 Task: Search for a flat in Indija, Serbia, for 2 guests from July 1 to July 9, with a price range of ₹8000 to ₹15000, 1 bedroom, 1 bed, and self check-in option.
Action: Mouse moved to (451, 76)
Screenshot: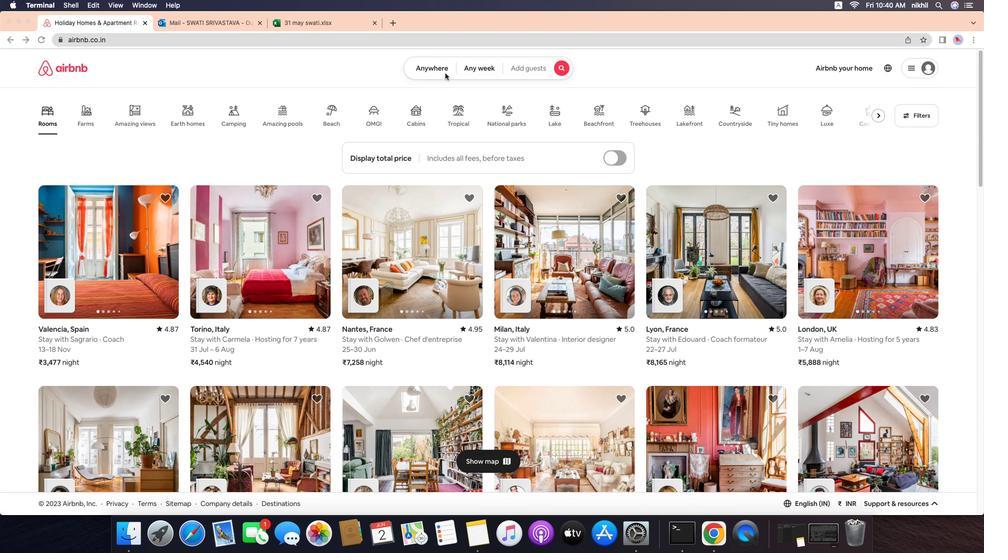 
Action: Mouse pressed left at (451, 76)
Screenshot: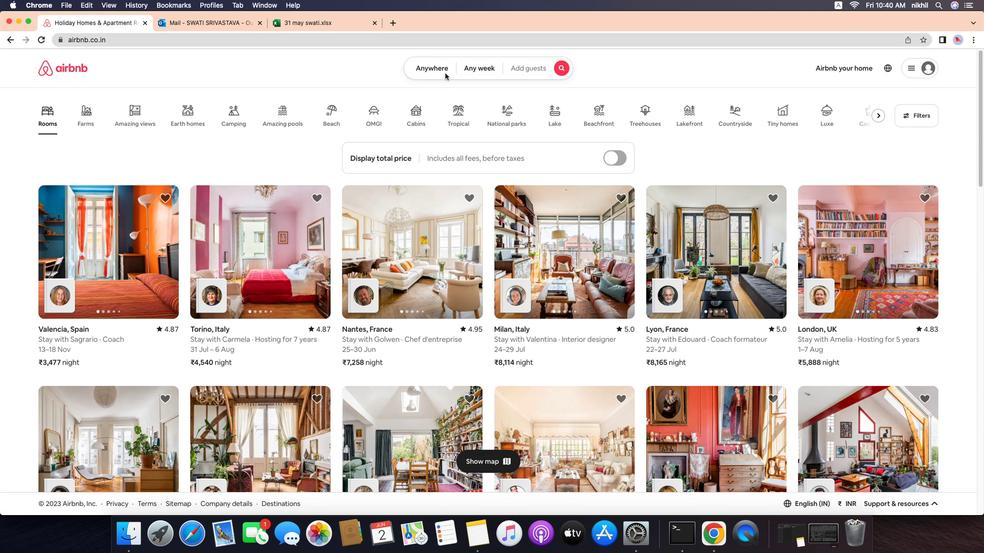 
Action: Mouse moved to (450, 76)
Screenshot: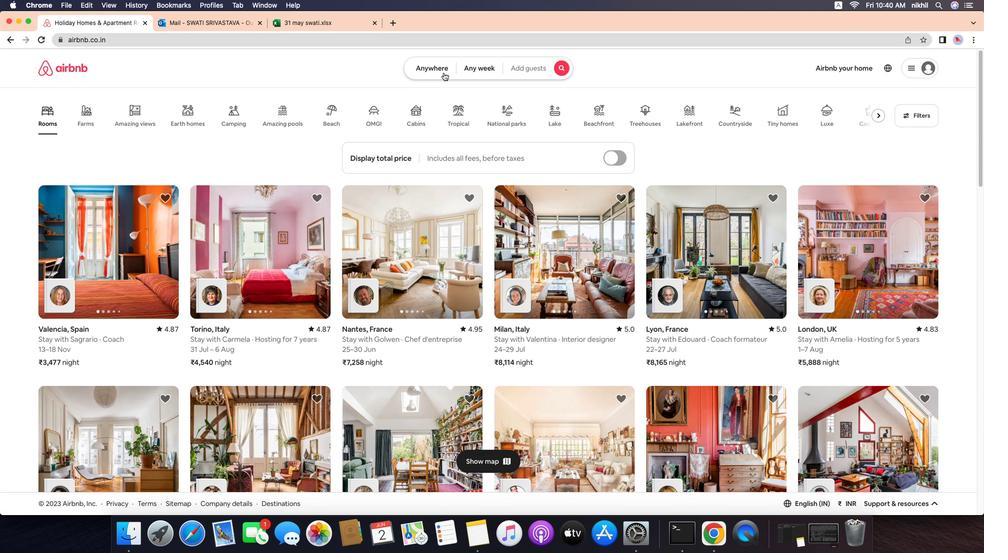 
Action: Mouse pressed left at (450, 76)
Screenshot: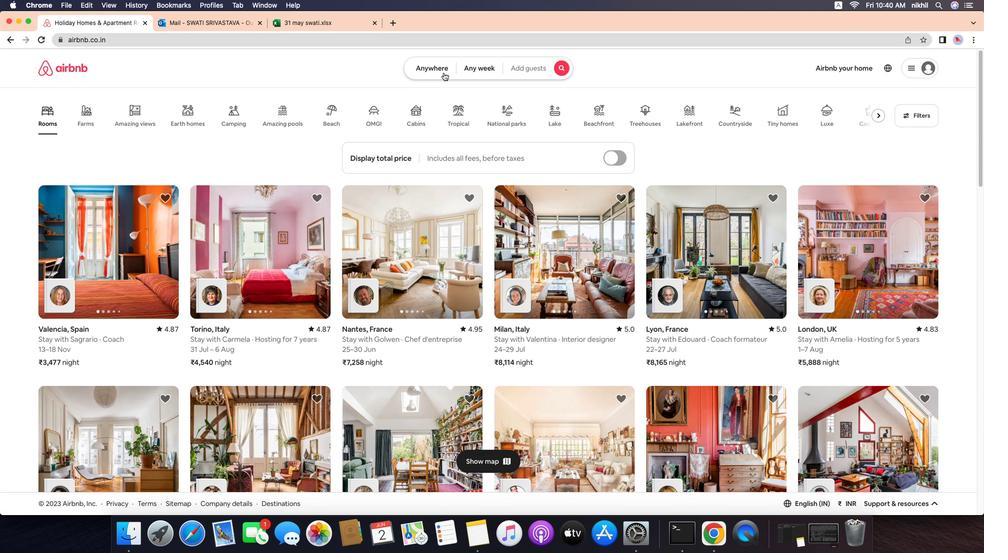 
Action: Mouse moved to (415, 107)
Screenshot: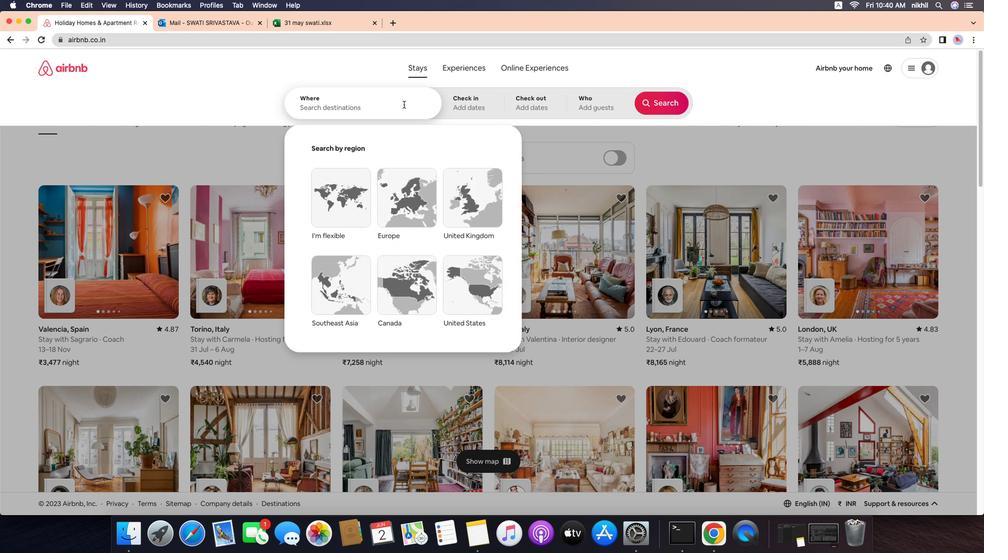 
Action: Mouse pressed left at (415, 107)
Screenshot: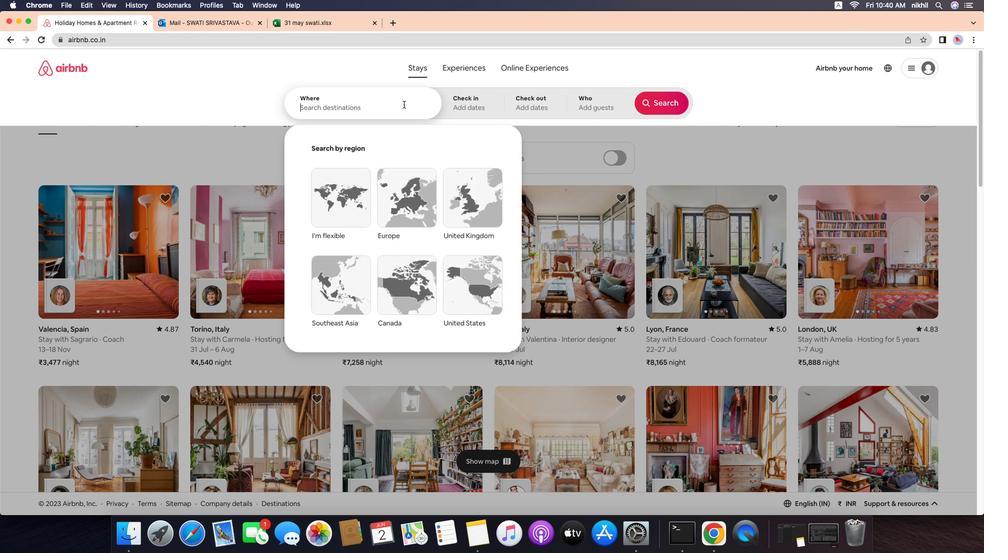 
Action: Mouse moved to (415, 107)
Screenshot: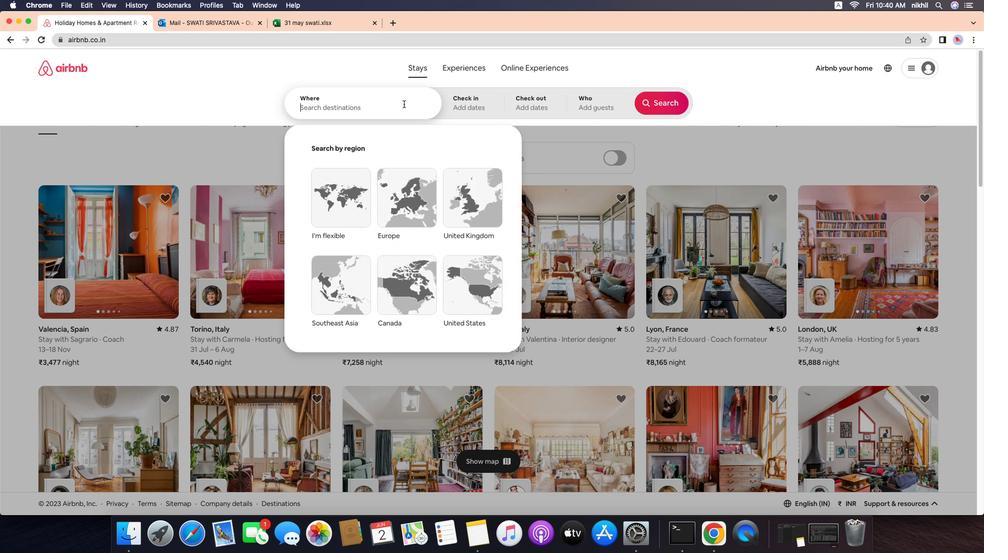 
Action: Key pressed Key.caps_lock'I'Key.caps_lock'n''d''i''j''a'','Key.spaceKey.caps_lock'S'Key.caps_lock'e''r''b''i''a'
Screenshot: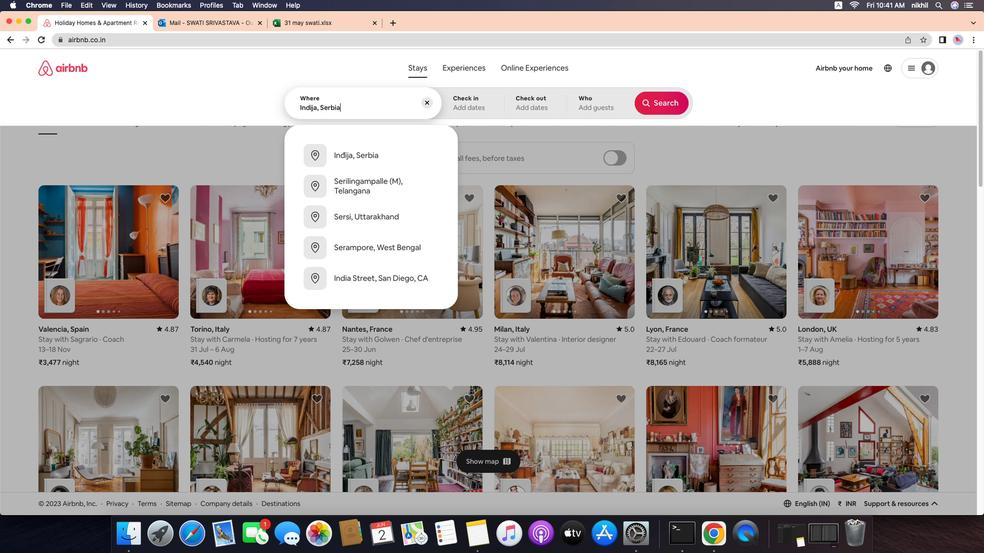 
Action: Mouse moved to (433, 153)
Screenshot: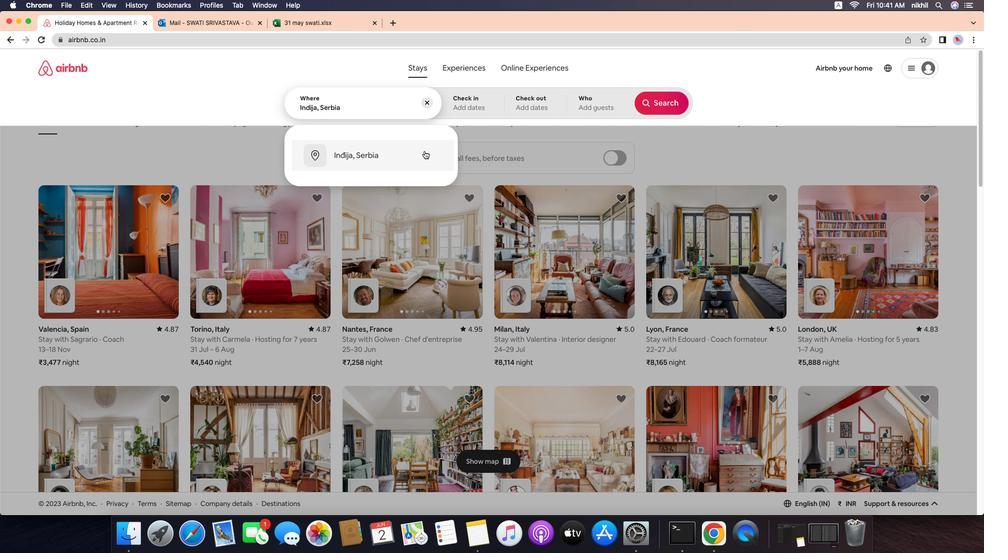 
Action: Mouse pressed left at (433, 153)
Screenshot: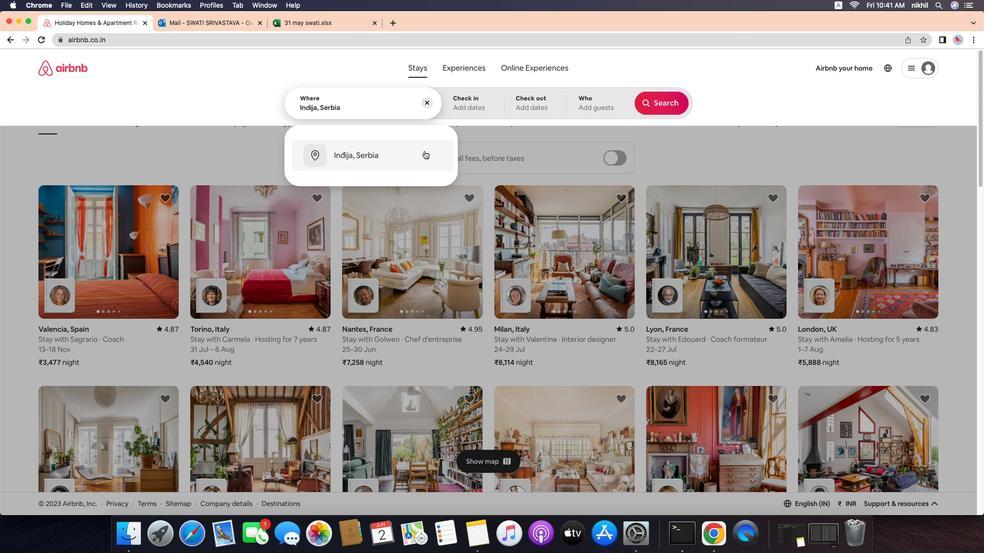 
Action: Mouse moved to (636, 215)
Screenshot: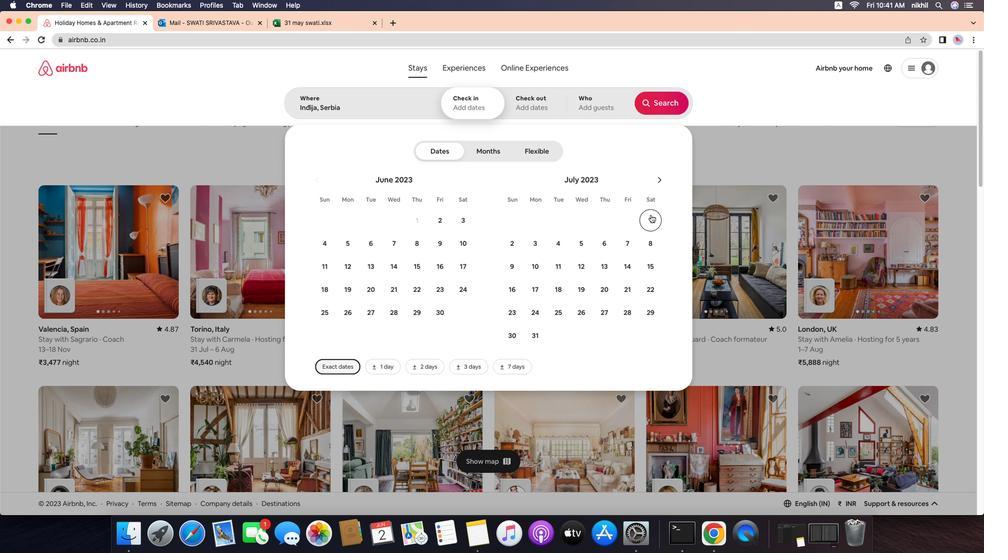 
Action: Mouse pressed left at (636, 215)
Screenshot: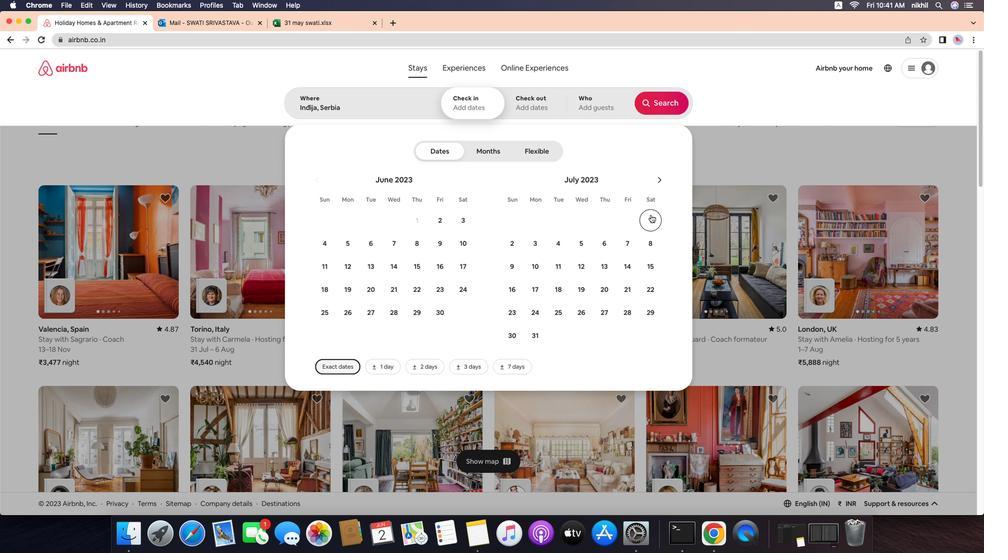
Action: Mouse moved to (512, 263)
Screenshot: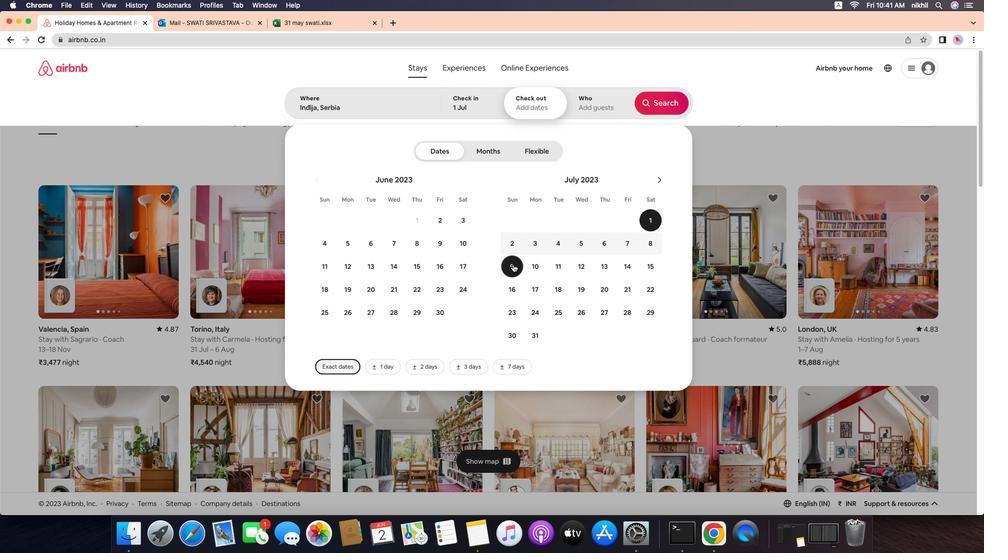 
Action: Mouse pressed left at (512, 263)
Screenshot: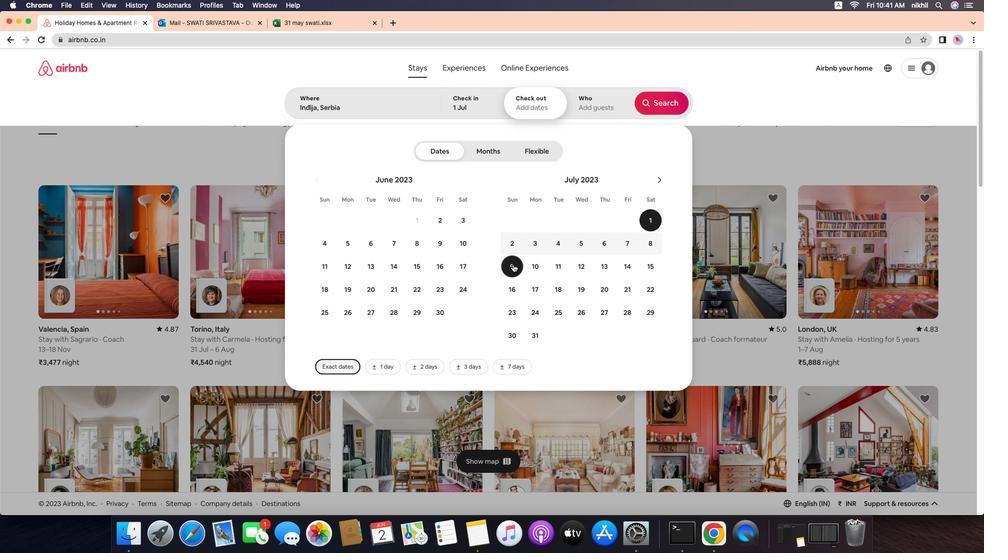 
Action: Mouse moved to (577, 105)
Screenshot: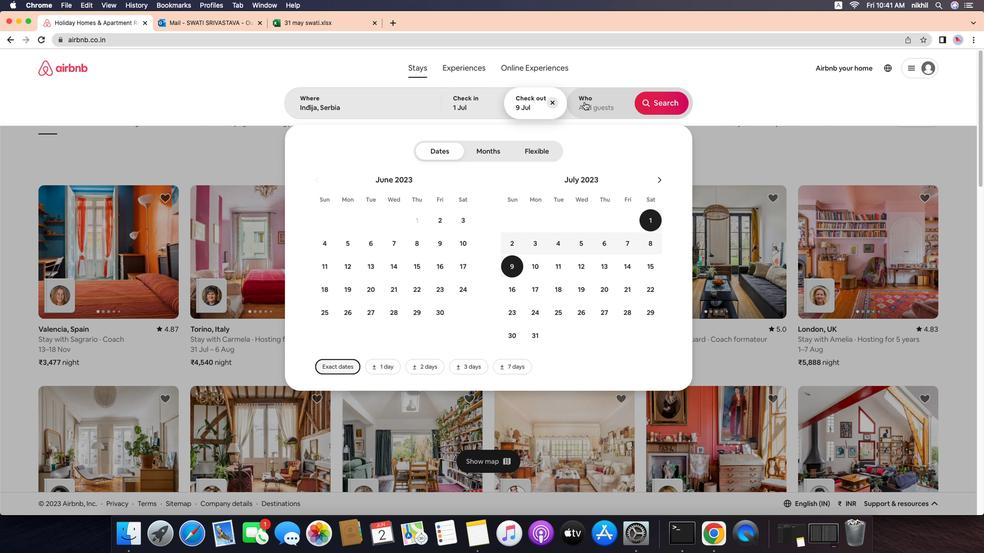 
Action: Mouse pressed left at (577, 105)
Screenshot: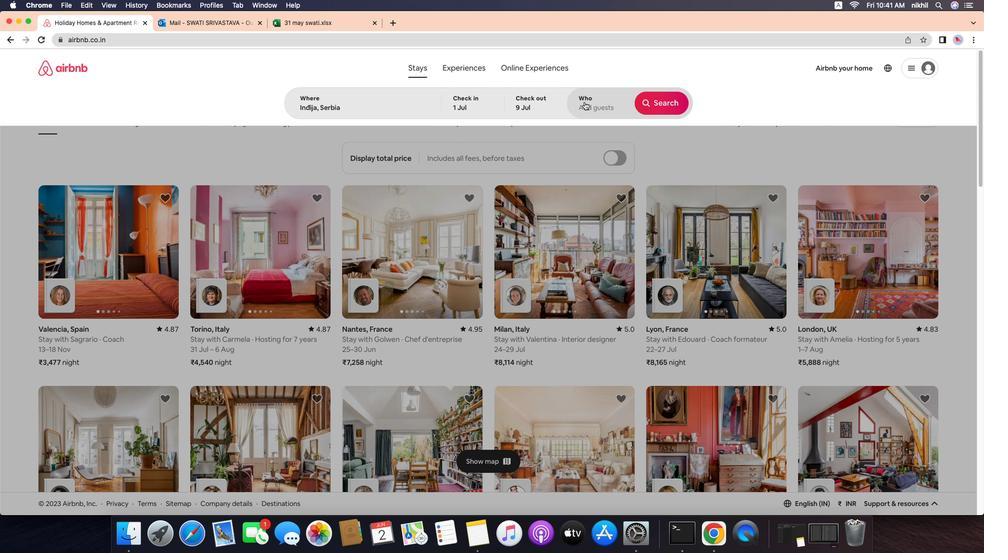 
Action: Mouse moved to (649, 154)
Screenshot: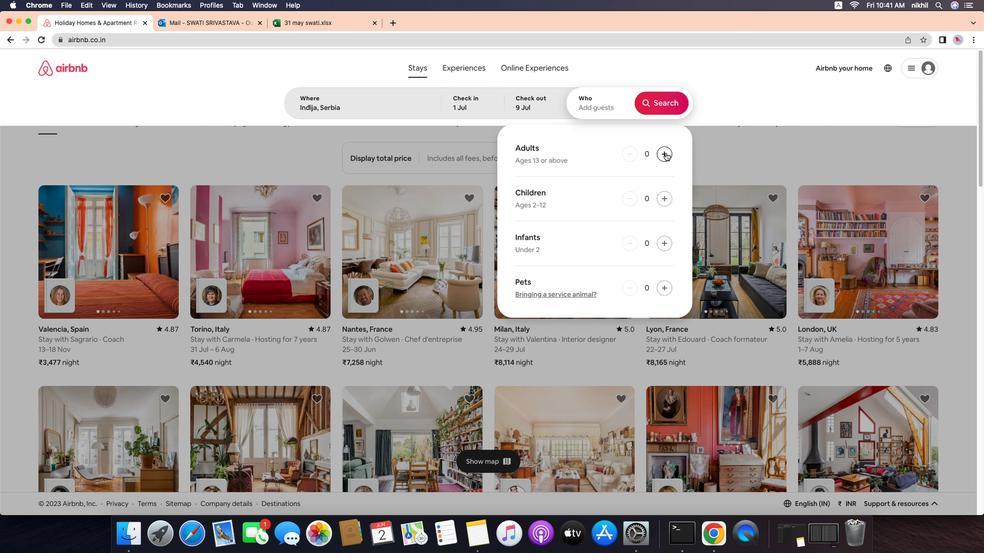
Action: Mouse pressed left at (649, 154)
Screenshot: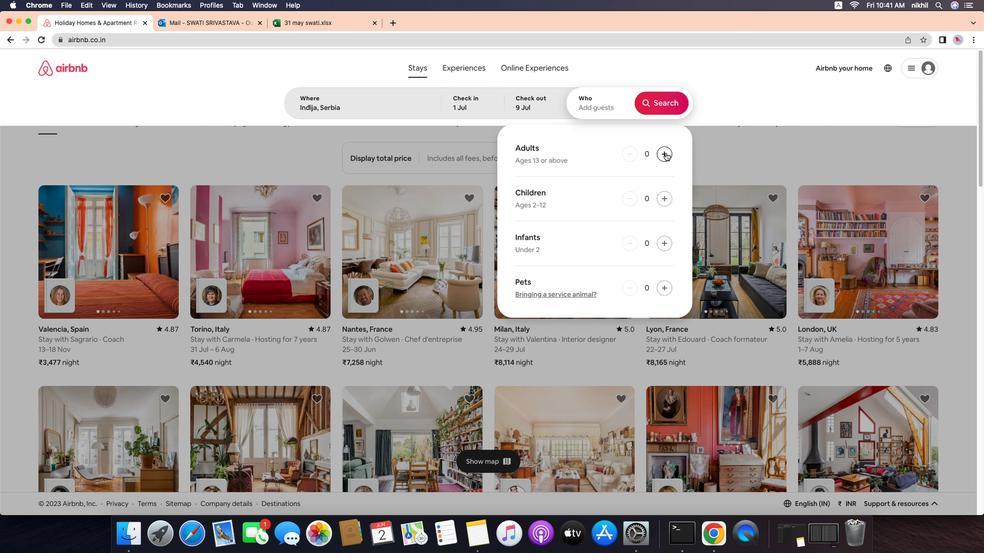 
Action: Mouse pressed left at (649, 154)
Screenshot: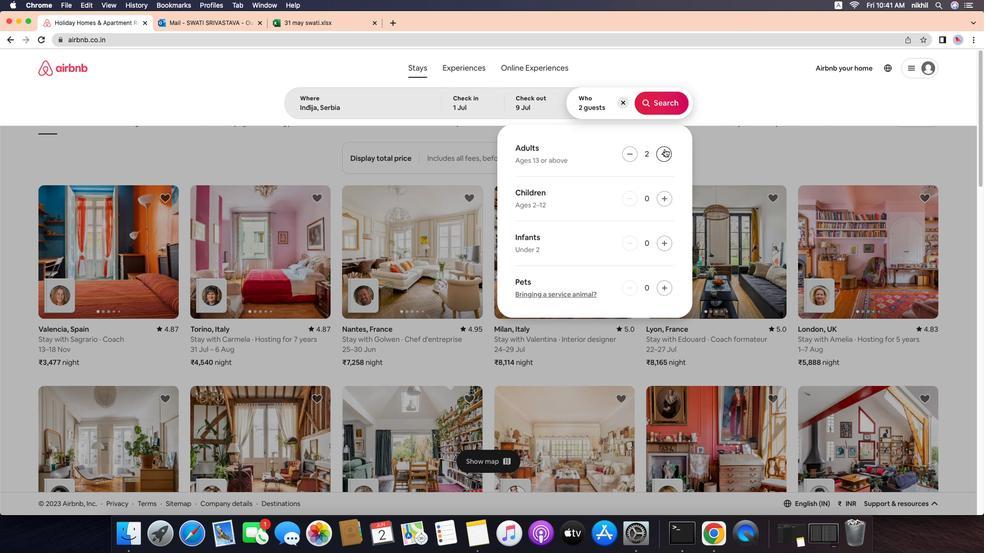 
Action: Mouse moved to (640, 112)
Screenshot: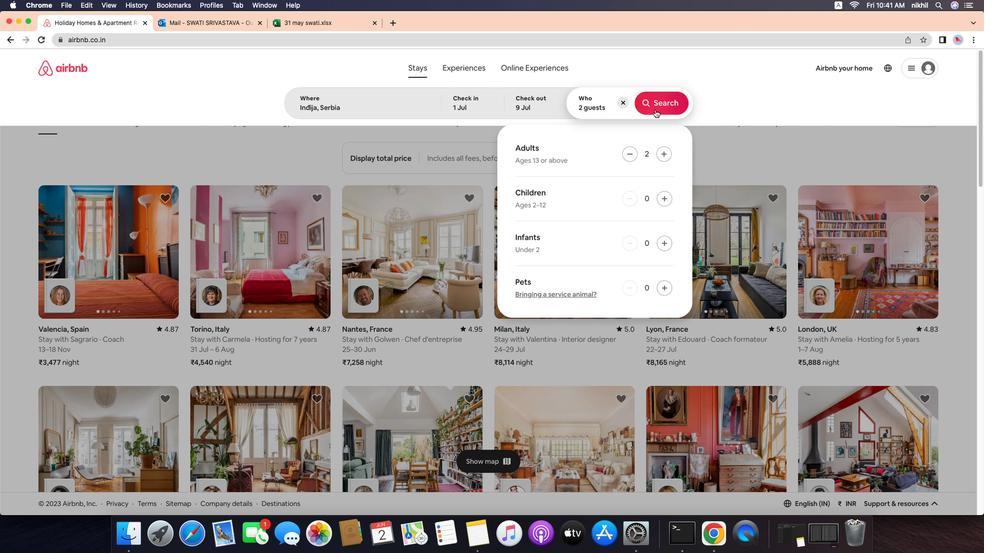 
Action: Mouse pressed left at (640, 112)
Screenshot: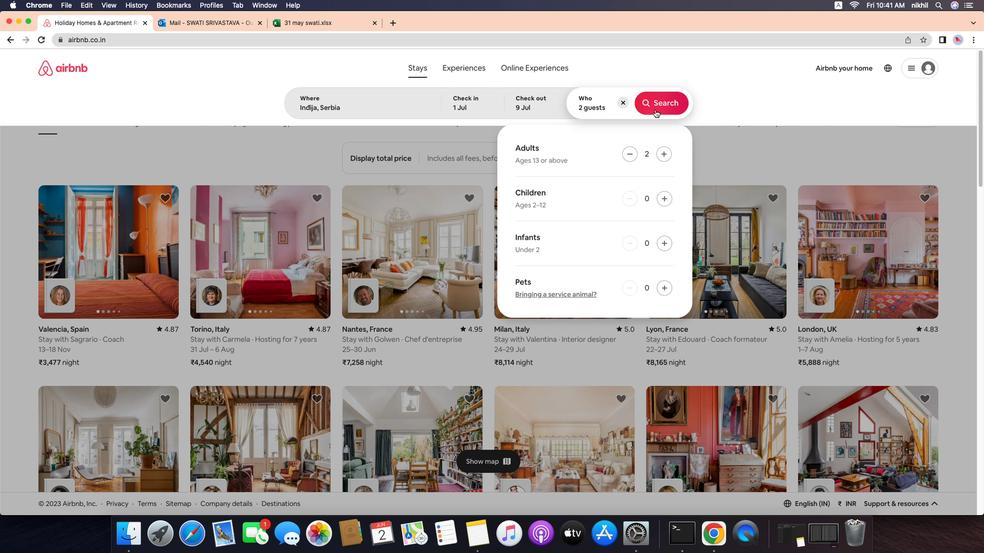 
Action: Mouse moved to (882, 118)
Screenshot: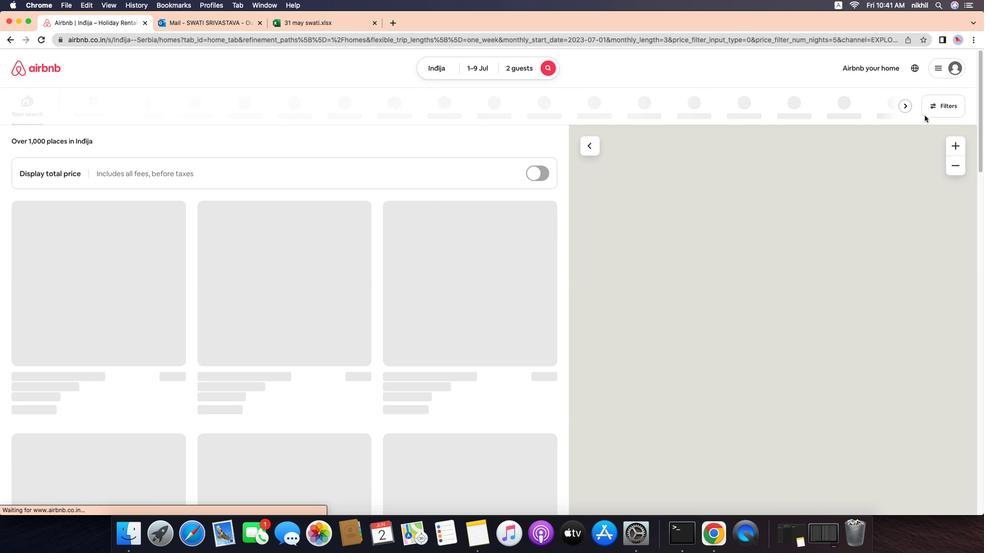 
Action: Mouse pressed left at (882, 118)
Screenshot: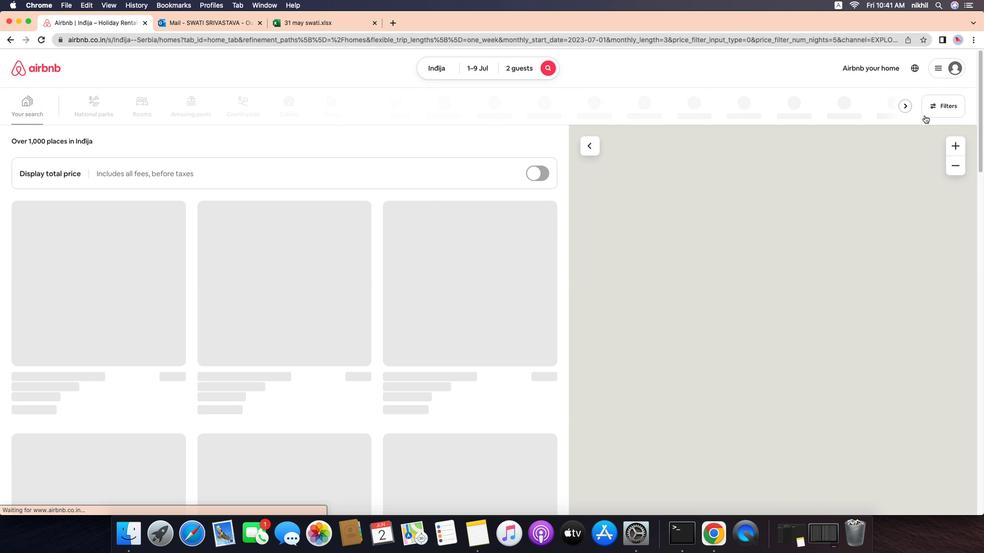
Action: Mouse moved to (415, 336)
Screenshot: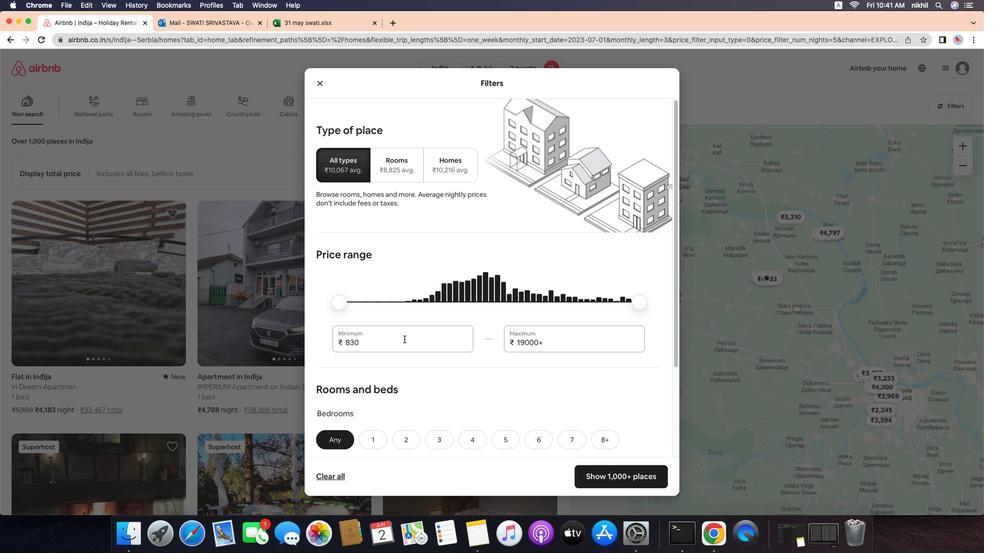 
Action: Mouse pressed left at (415, 336)
Screenshot: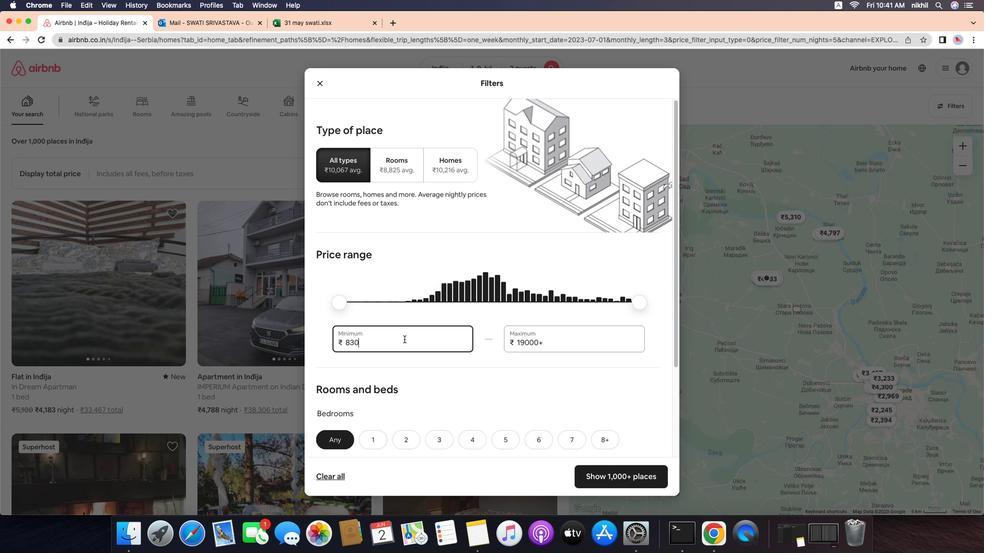 
Action: Mouse moved to (412, 338)
Screenshot: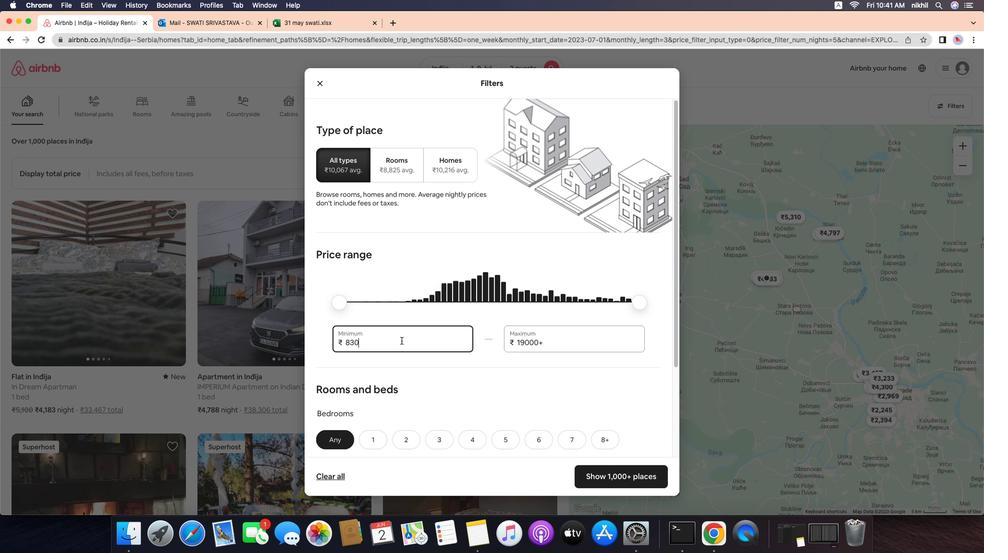 
Action: Key pressed Key.backspaceKey.backspaceKey.backspaceKey.backspace'8''0''0''0'
Screenshot: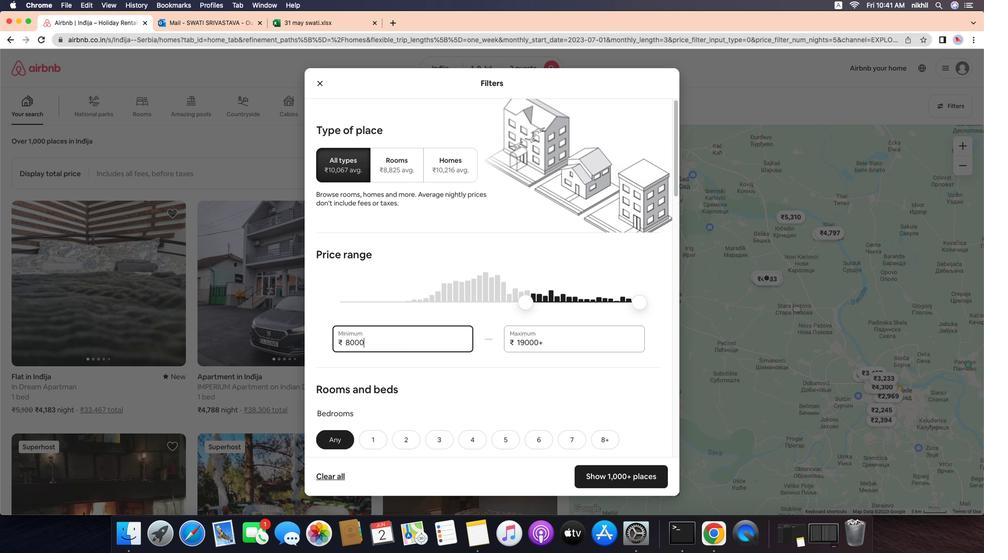 
Action: Mouse moved to (555, 338)
Screenshot: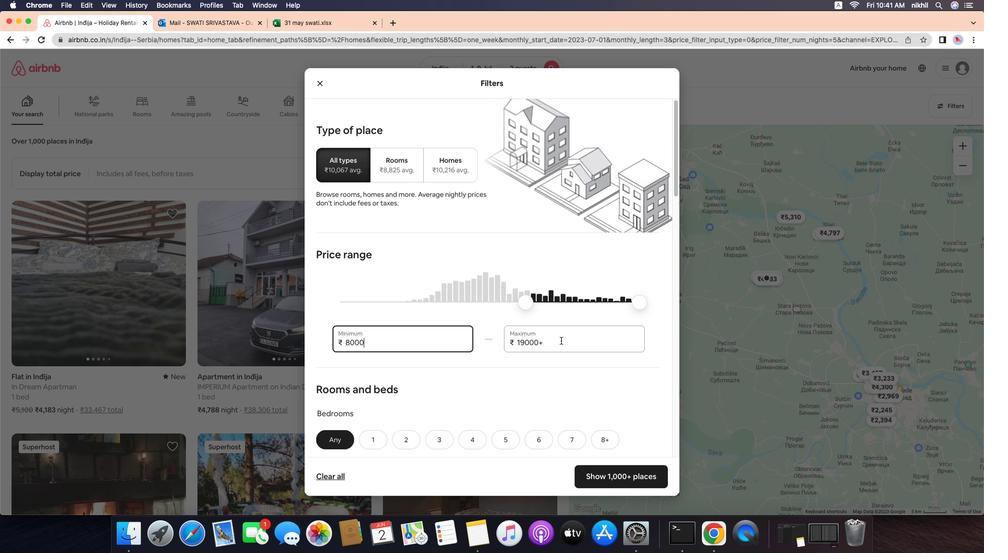 
Action: Mouse pressed left at (555, 338)
Screenshot: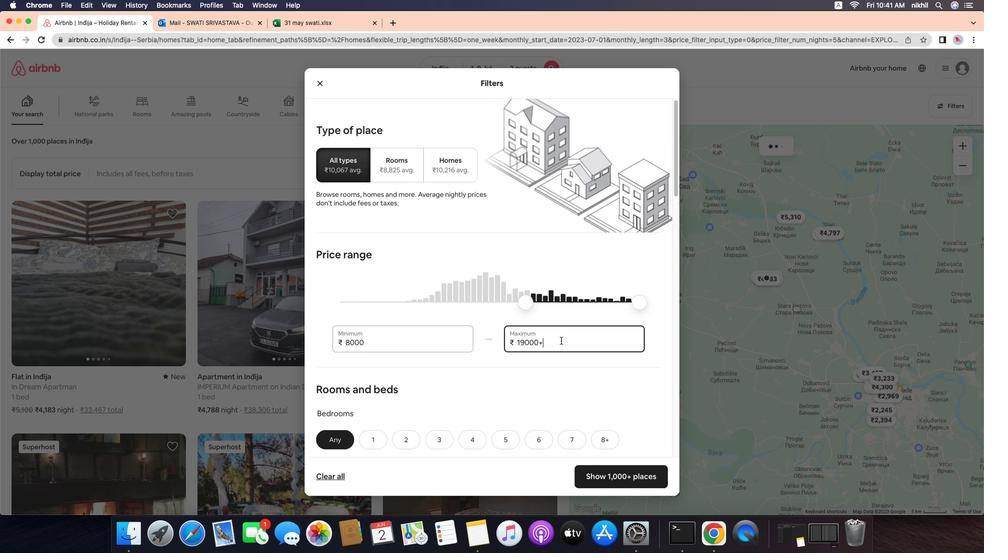 
Action: Key pressed Key.backspaceKey.backspaceKey.backspaceKey.backspaceKey.backspaceKey.backspaceKey.backspace'1''5''0''0''0'
Screenshot: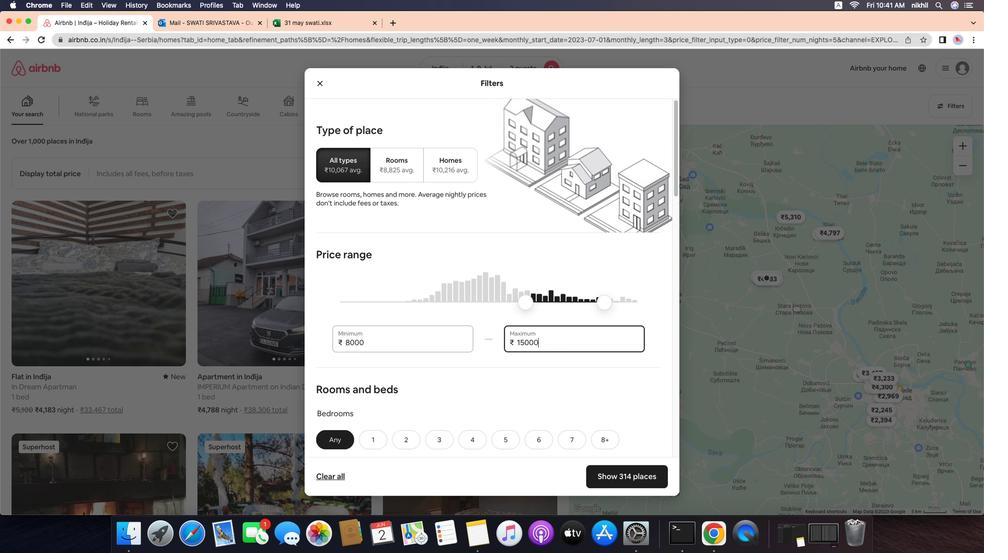 
Action: Mouse moved to (483, 349)
Screenshot: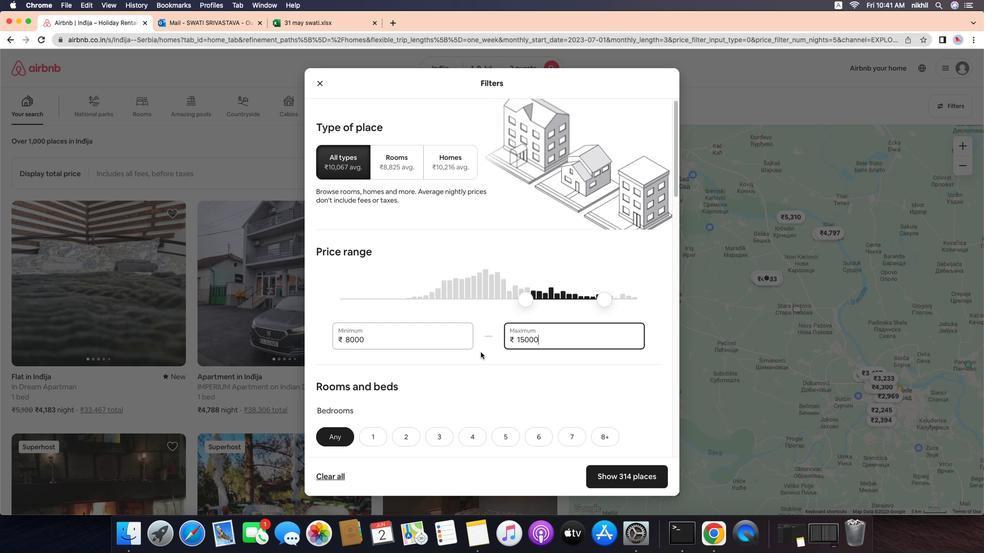 
Action: Mouse scrolled (483, 349) with delta (51, 5)
Screenshot: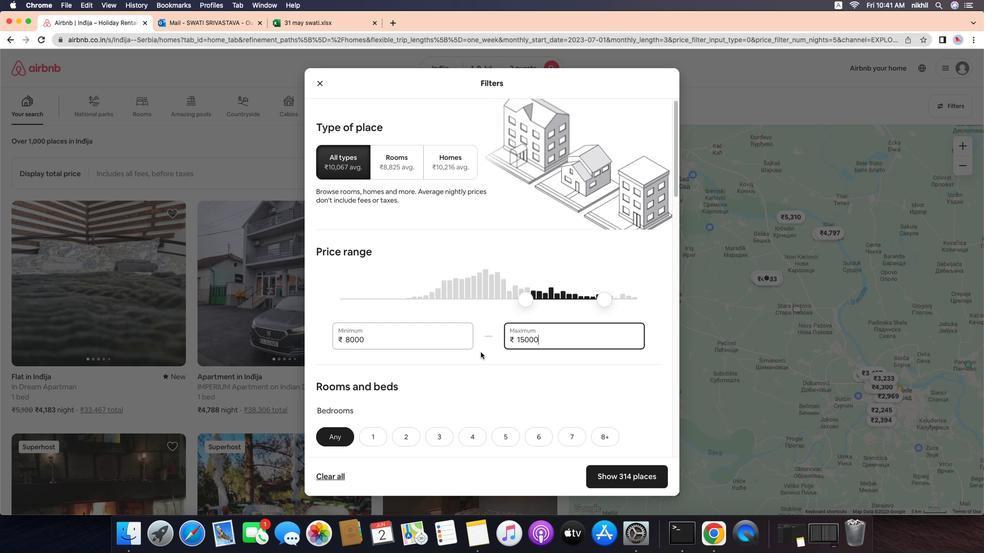 
Action: Mouse scrolled (483, 349) with delta (51, 5)
Screenshot: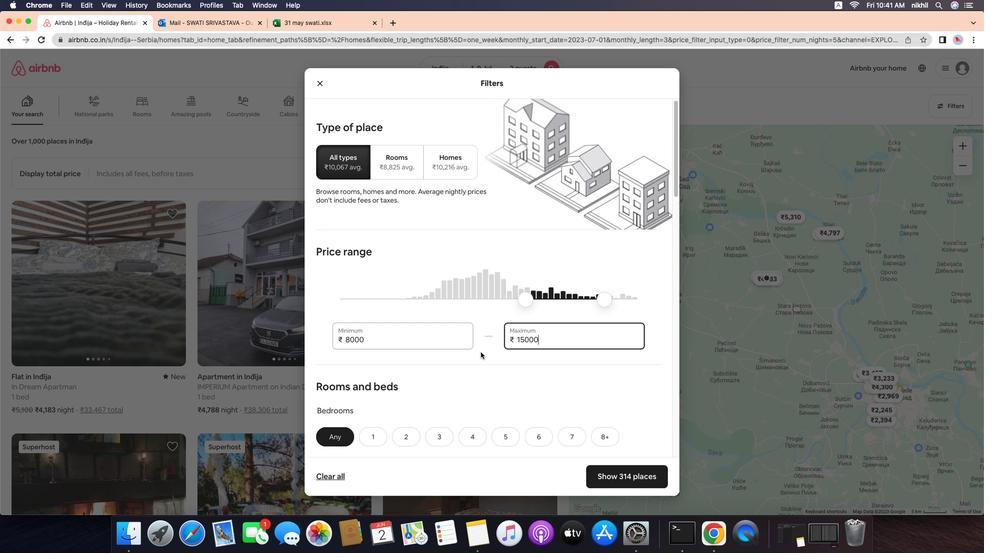 
Action: Mouse scrolled (483, 349) with delta (51, 4)
Screenshot: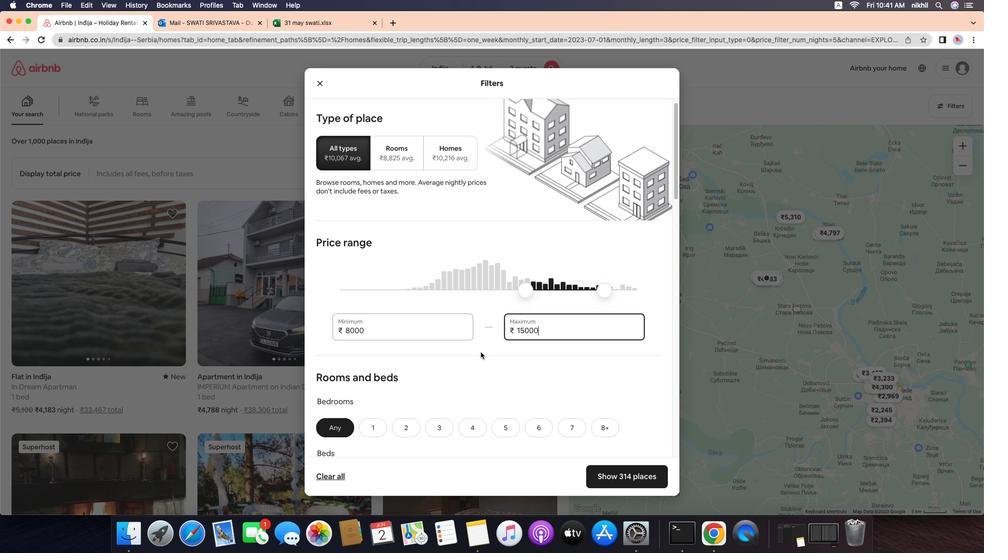 
Action: Mouse scrolled (483, 349) with delta (51, 4)
Screenshot: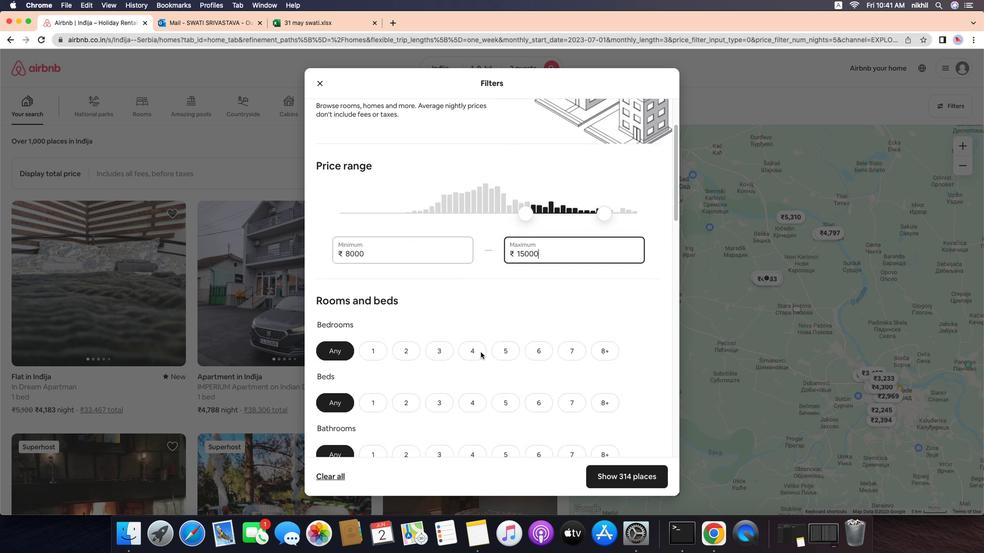 
Action: Mouse moved to (388, 258)
Screenshot: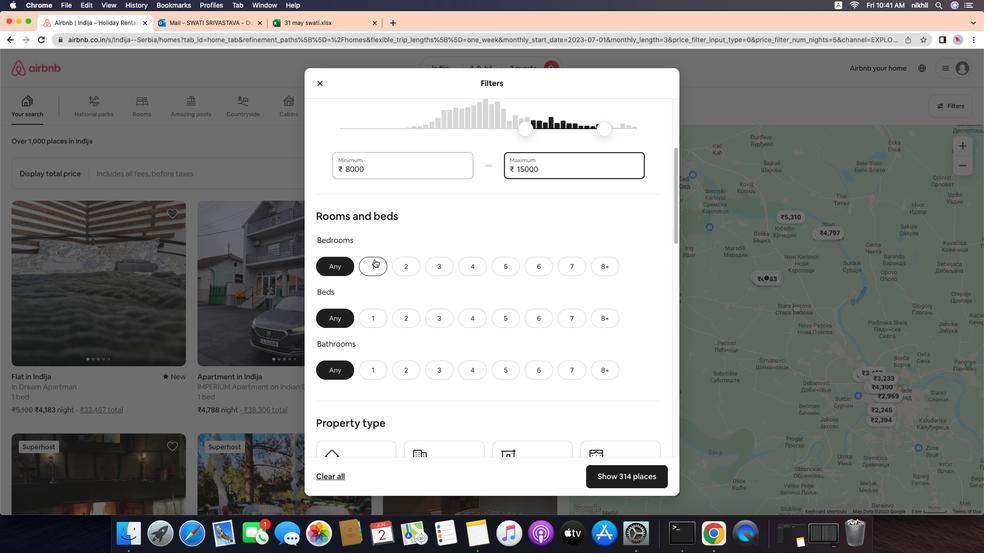 
Action: Mouse pressed left at (388, 258)
Screenshot: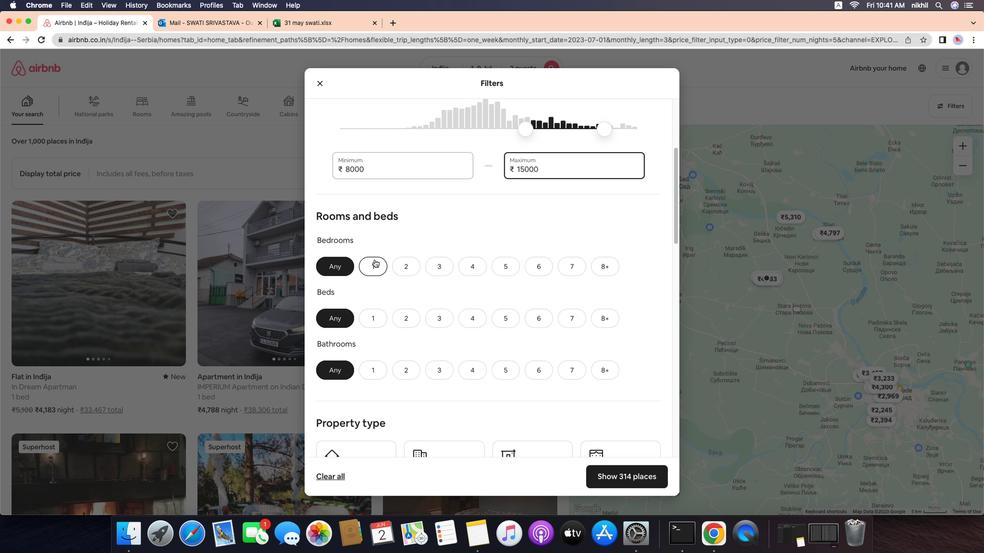 
Action: Mouse moved to (387, 320)
Screenshot: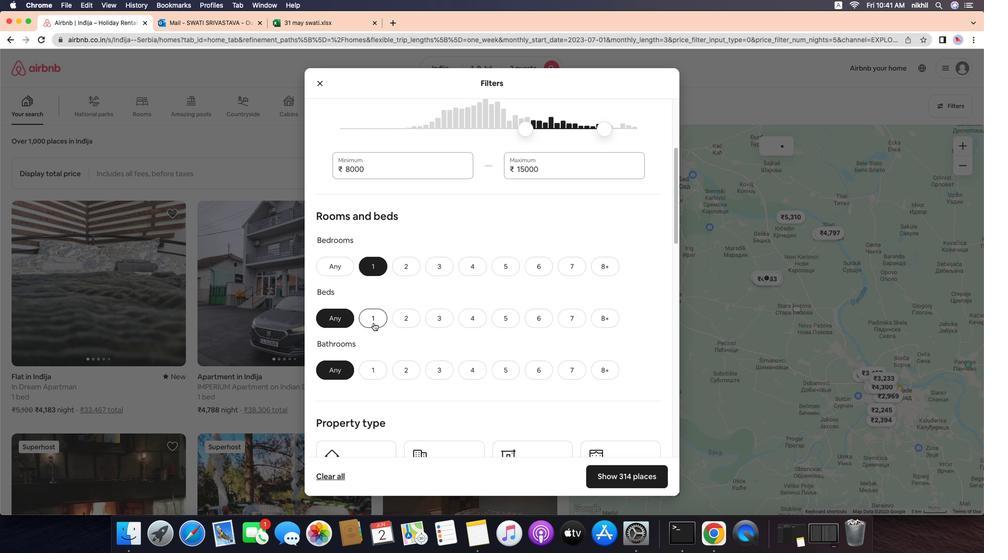 
Action: Mouse pressed left at (387, 320)
Screenshot: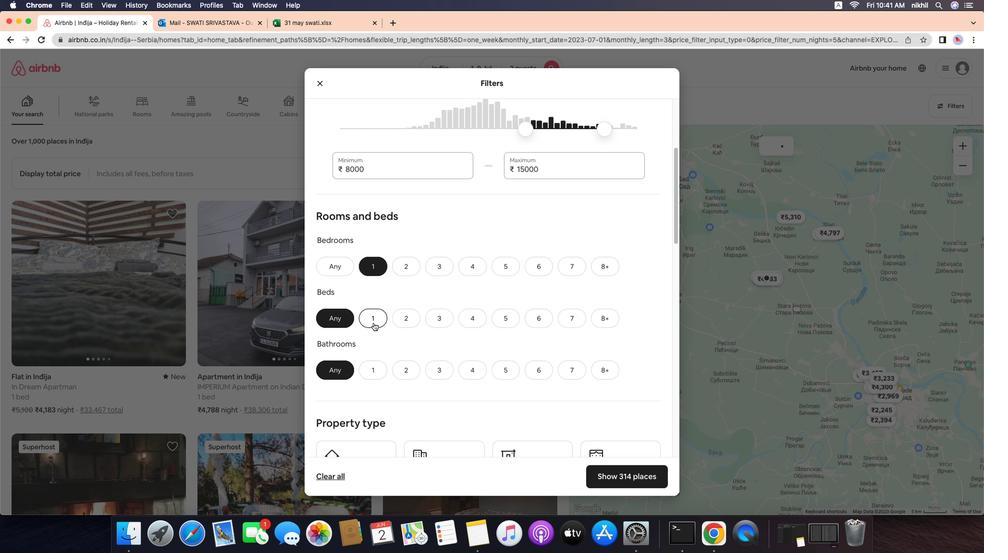 
Action: Mouse moved to (389, 373)
Screenshot: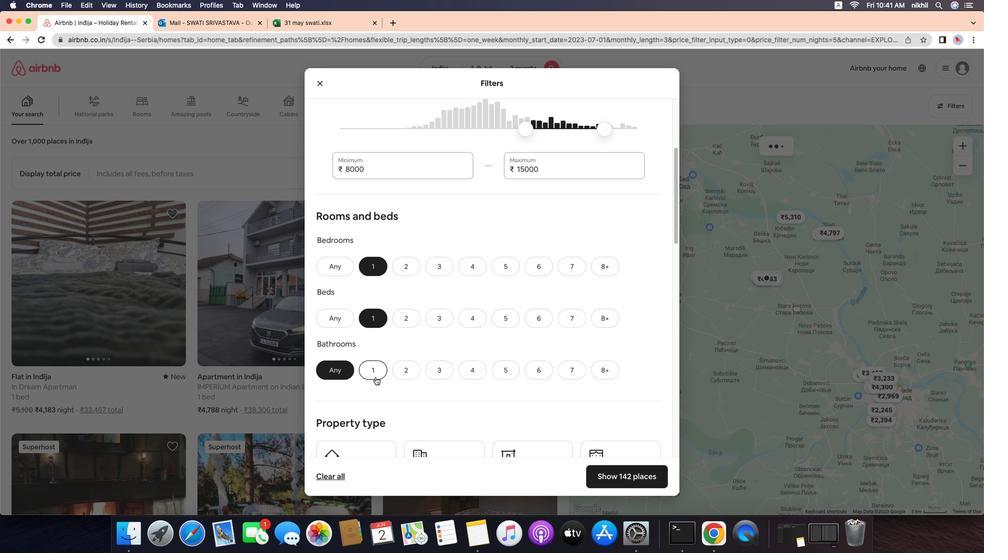 
Action: Mouse pressed left at (389, 373)
Screenshot: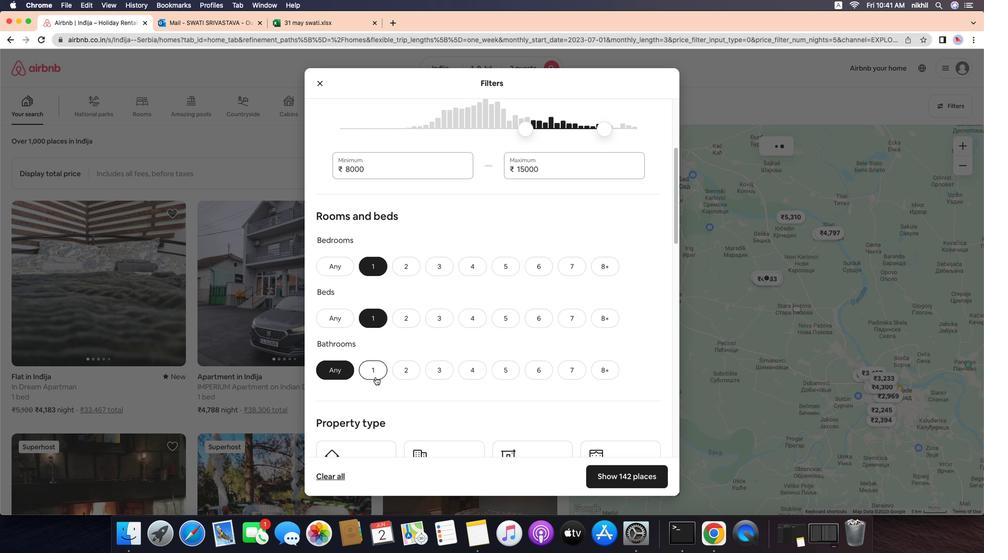 
Action: Mouse moved to (462, 358)
Screenshot: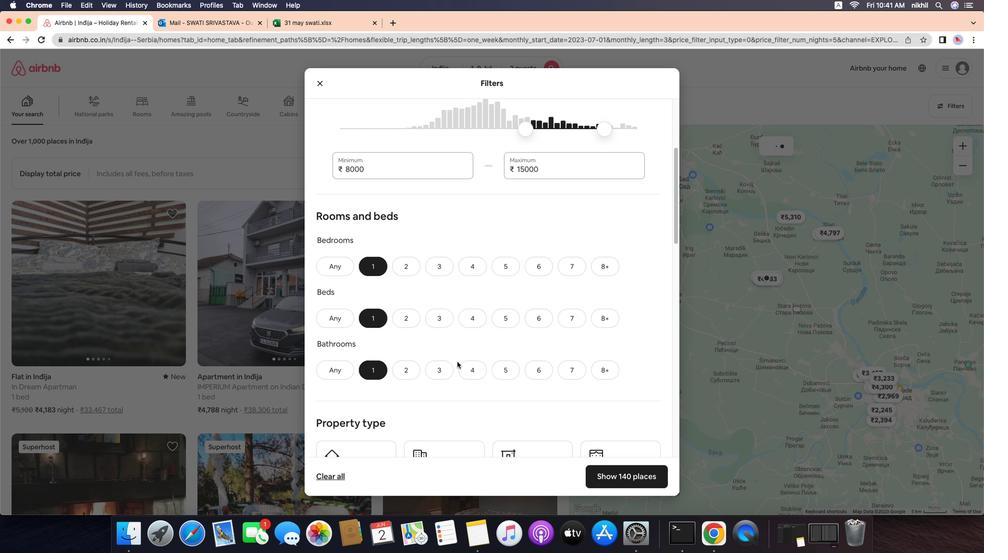
Action: Mouse scrolled (462, 358) with delta (51, 5)
Screenshot: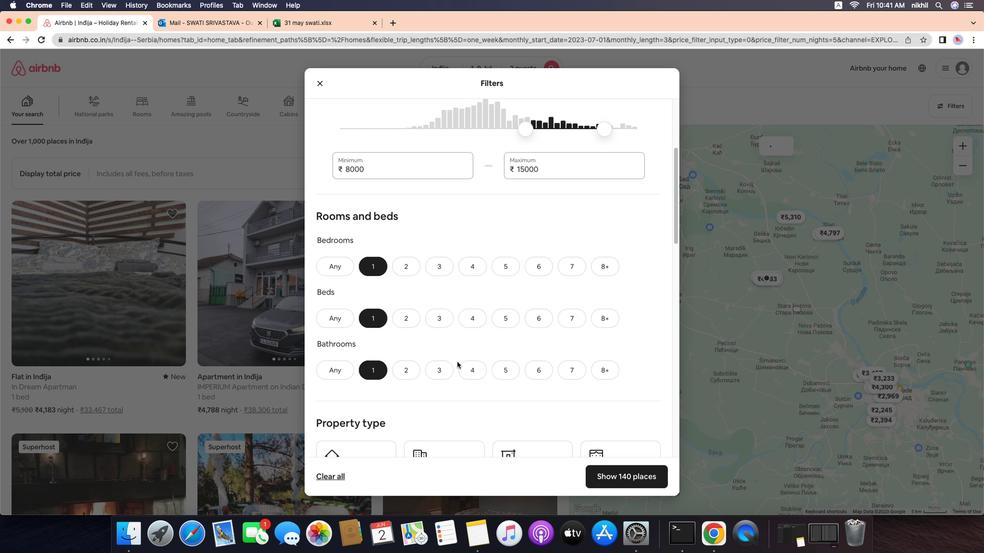 
Action: Mouse scrolled (462, 358) with delta (51, 5)
Screenshot: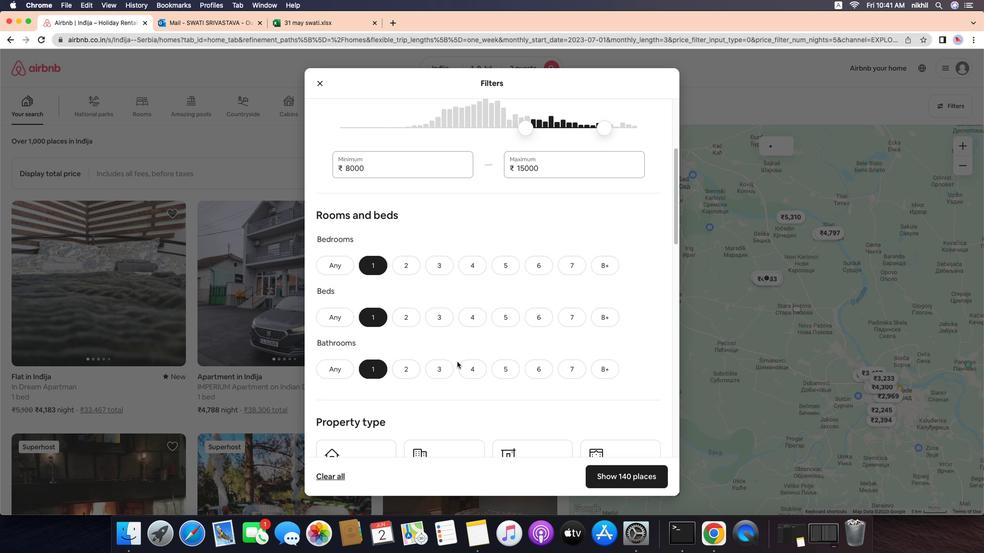 
Action: Mouse scrolled (462, 358) with delta (51, 4)
Screenshot: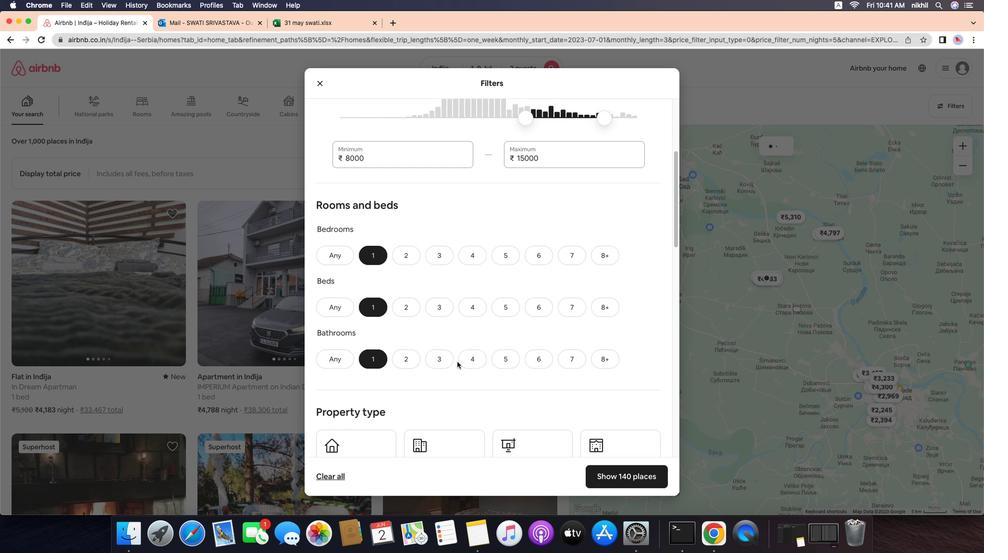 
Action: Mouse moved to (374, 381)
Screenshot: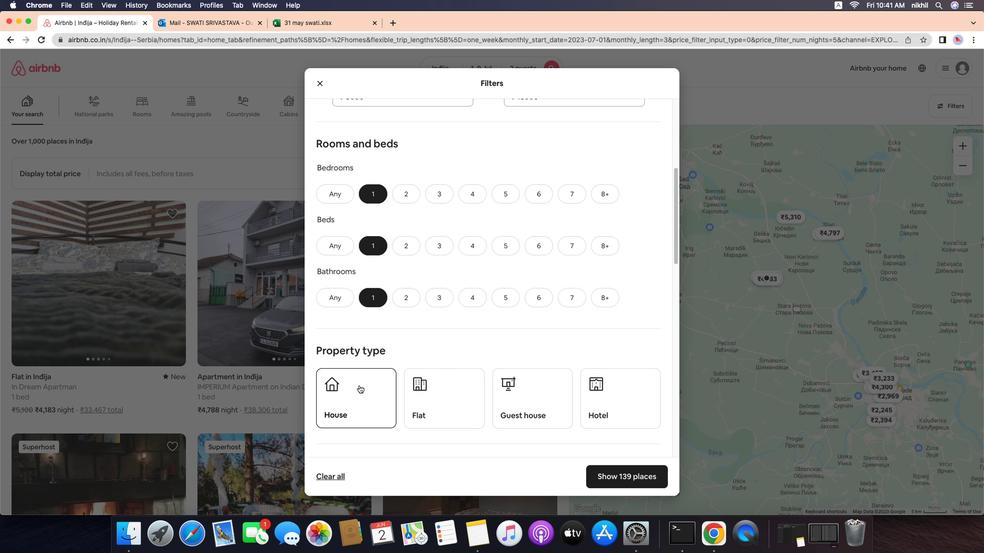 
Action: Mouse pressed left at (374, 381)
Screenshot: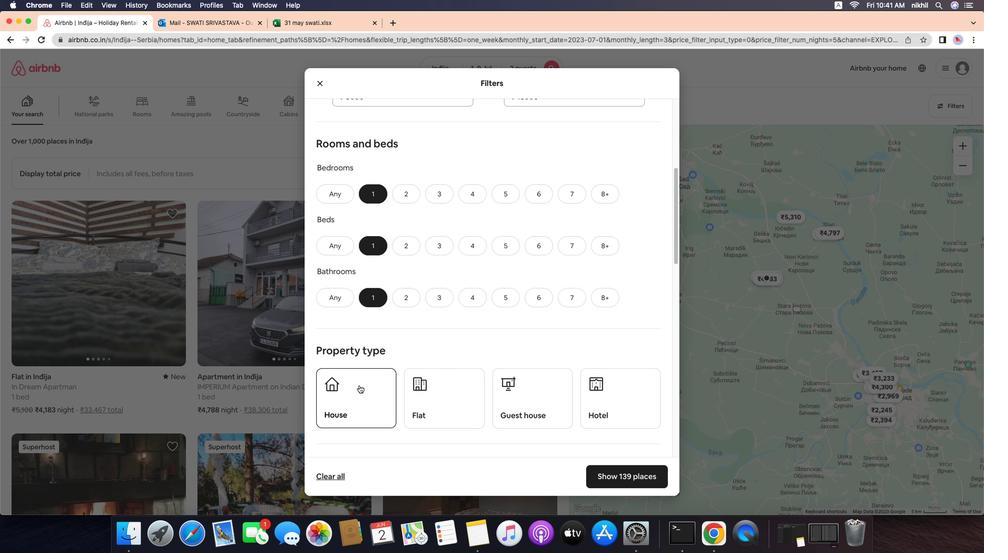 
Action: Mouse moved to (448, 397)
Screenshot: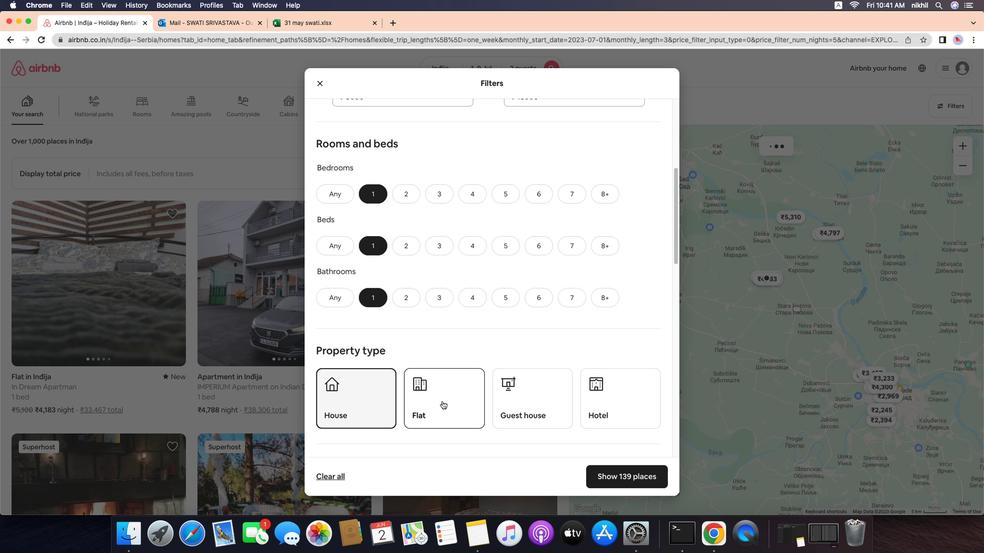 
Action: Mouse pressed left at (448, 397)
Screenshot: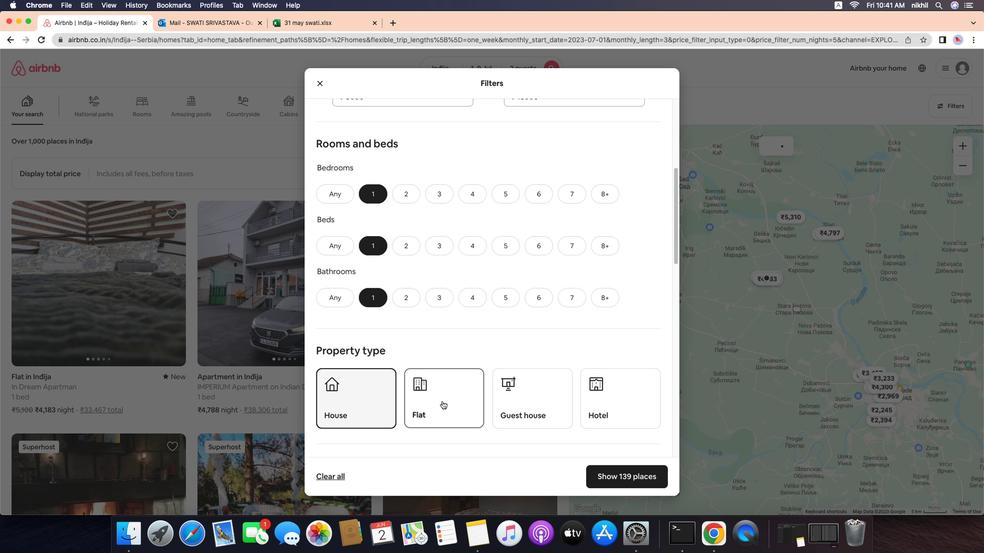 
Action: Mouse moved to (535, 400)
Screenshot: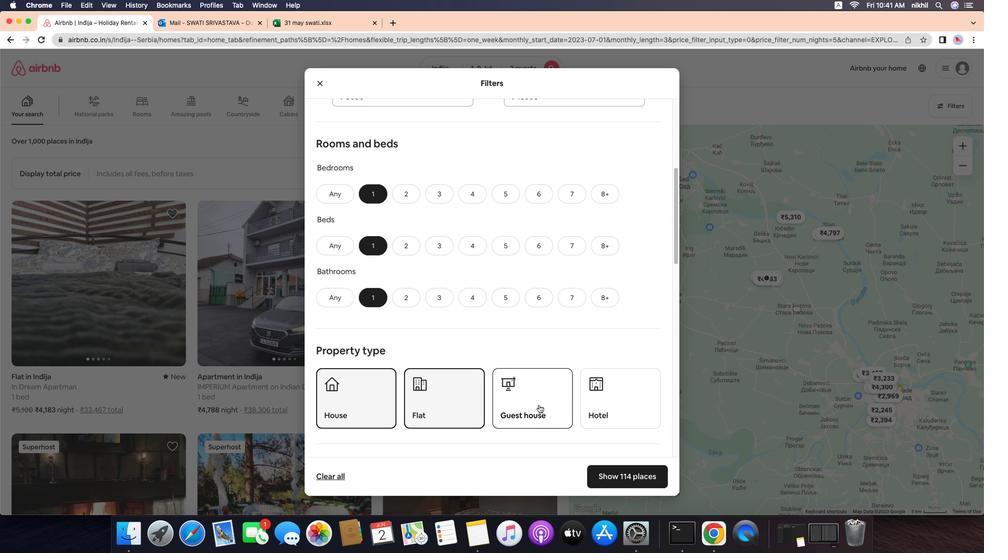 
Action: Mouse pressed left at (535, 400)
Screenshot: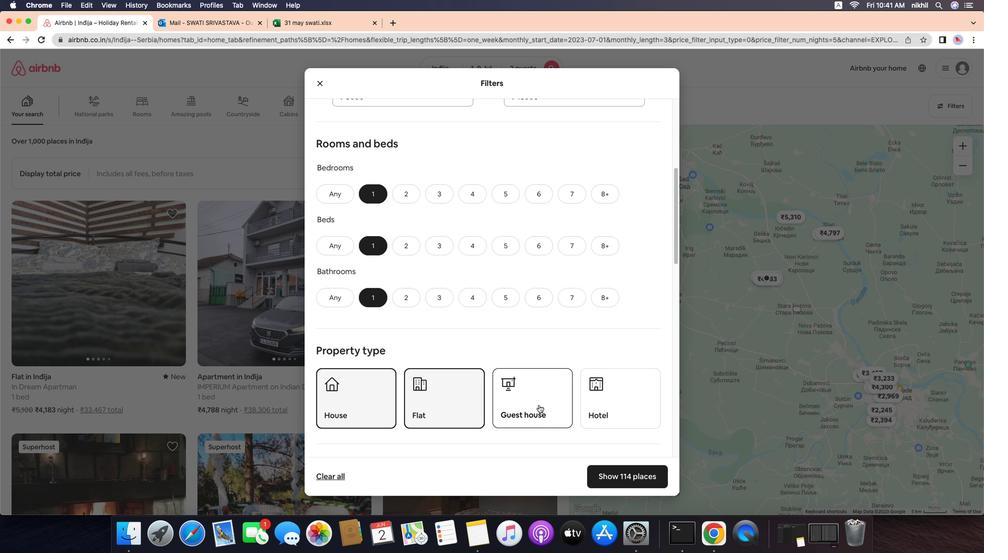 
Action: Mouse moved to (543, 381)
Screenshot: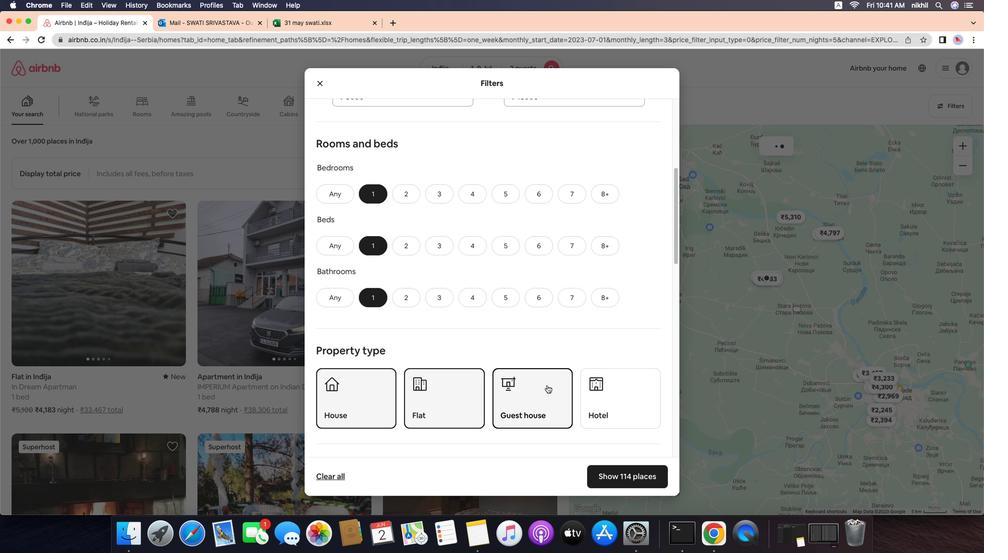 
Action: Mouse scrolled (543, 381) with delta (51, 5)
Screenshot: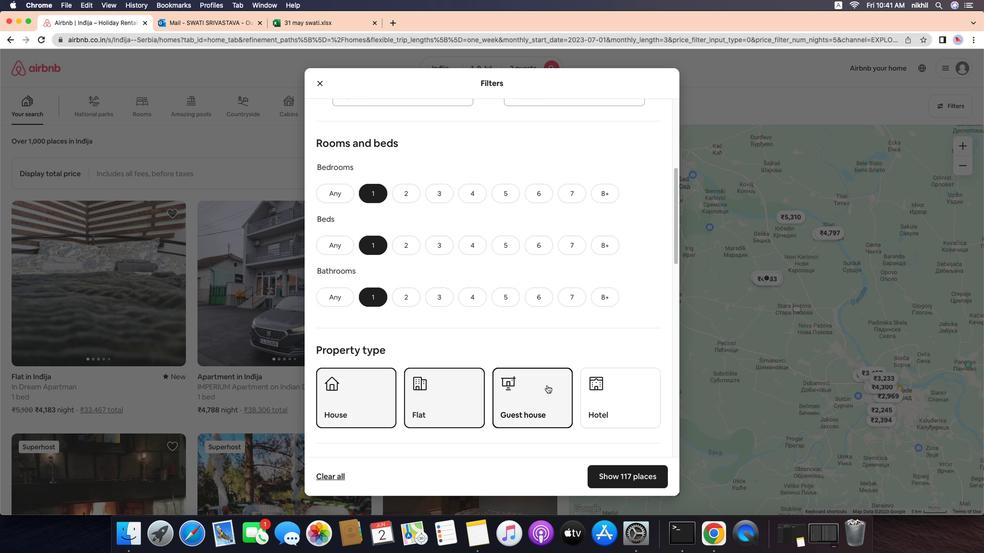 
Action: Mouse scrolled (543, 381) with delta (51, 5)
Screenshot: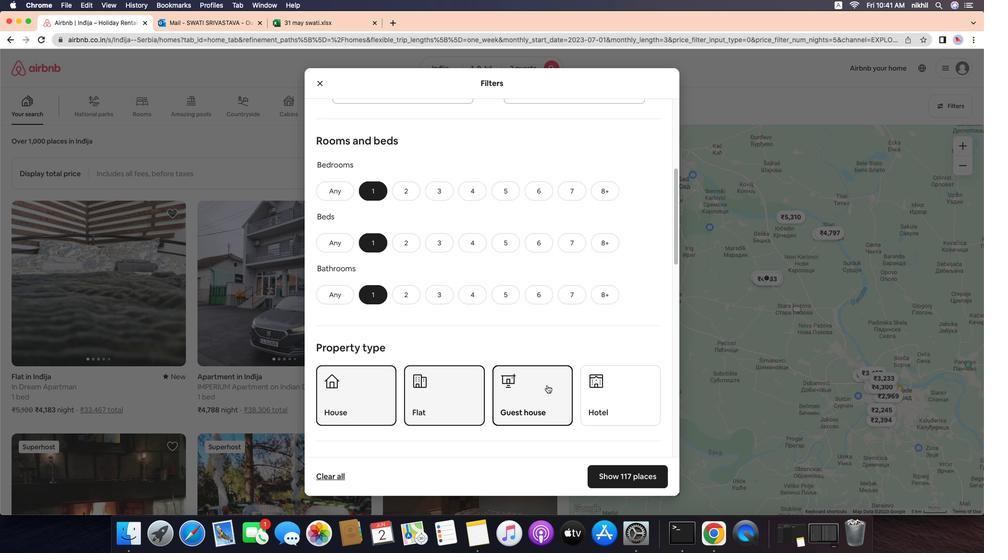 
Action: Mouse scrolled (543, 381) with delta (51, 5)
Screenshot: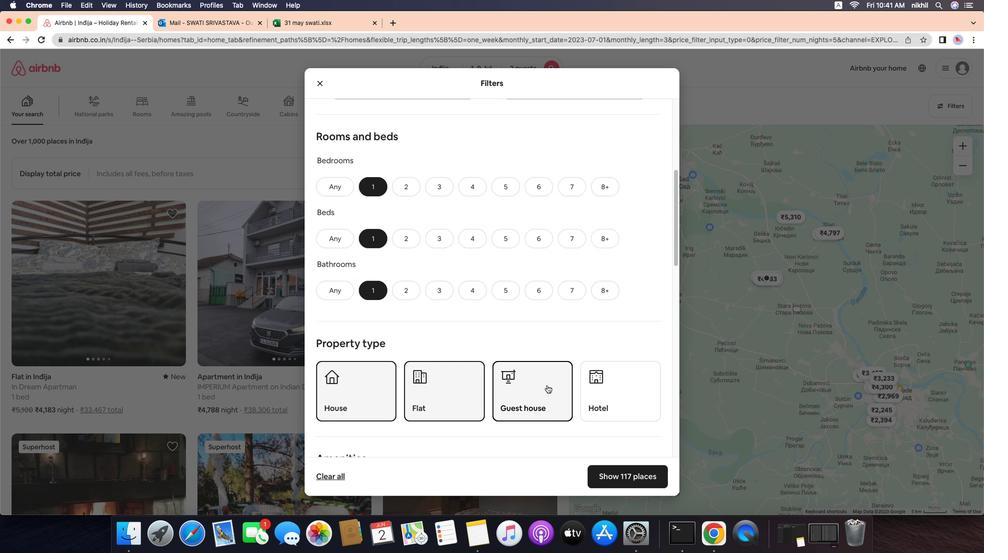 
Action: Mouse scrolled (543, 381) with delta (51, 4)
Screenshot: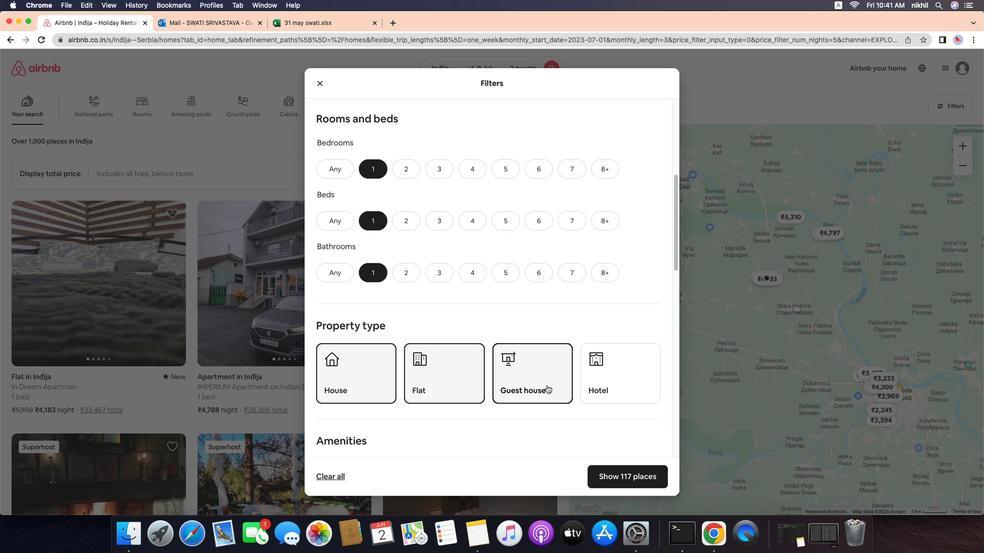 
Action: Mouse scrolled (543, 381) with delta (51, 5)
Screenshot: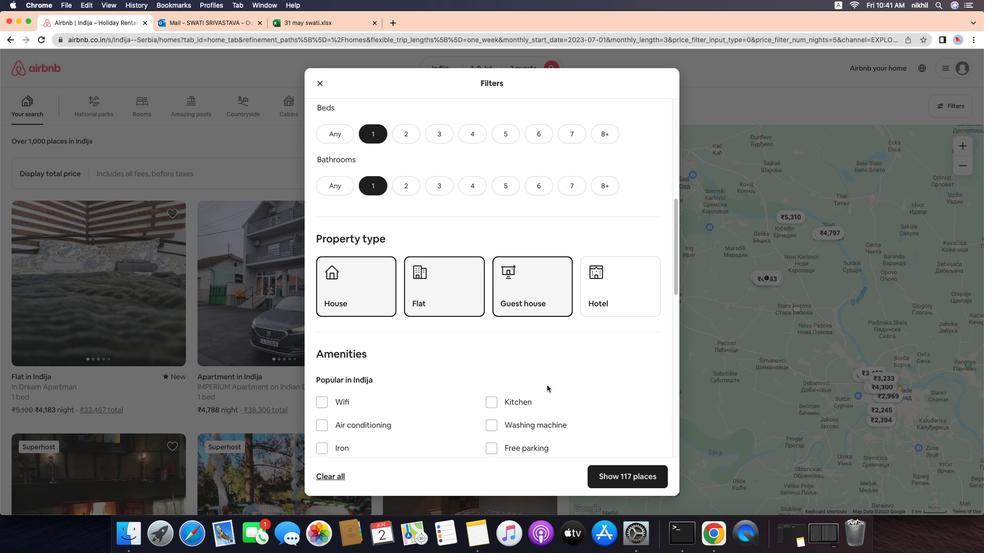 
Action: Mouse scrolled (543, 381) with delta (51, 5)
Screenshot: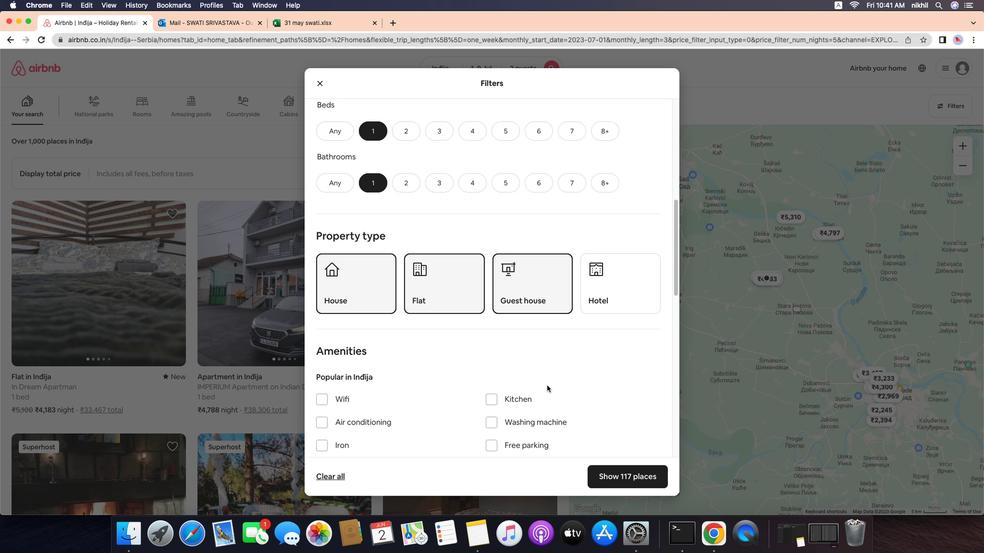 
Action: Mouse scrolled (543, 381) with delta (51, 4)
Screenshot: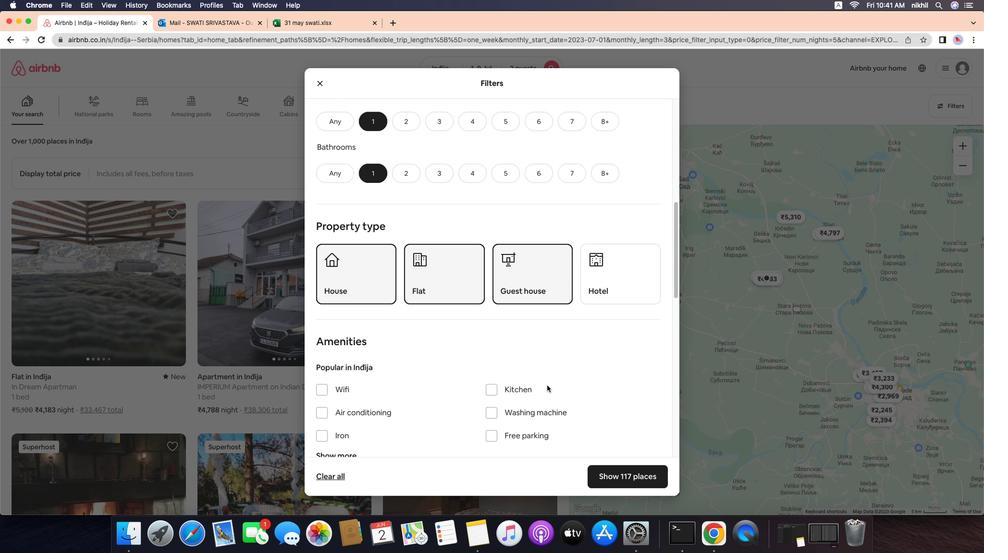 
Action: Mouse scrolled (543, 381) with delta (51, 4)
Screenshot: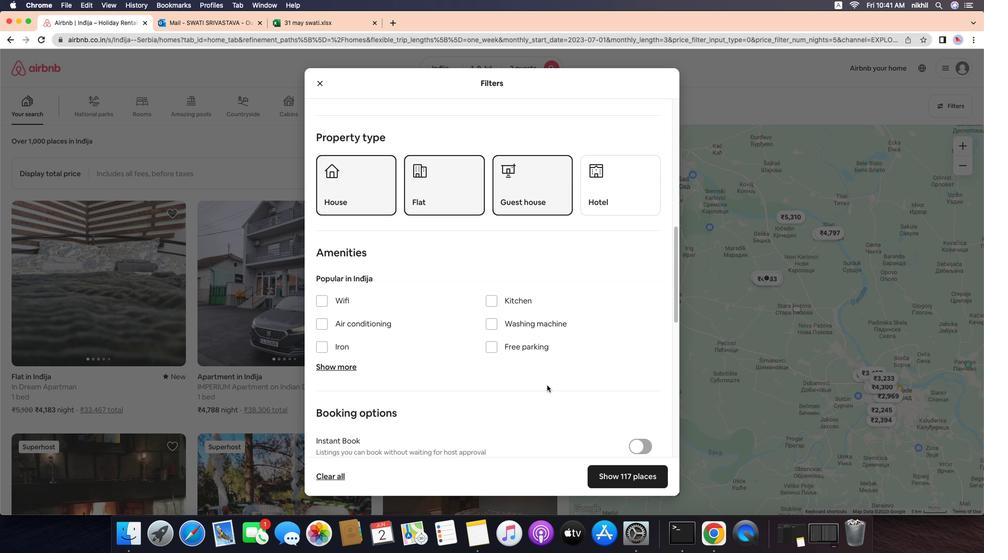 
Action: Mouse moved to (628, 406)
Screenshot: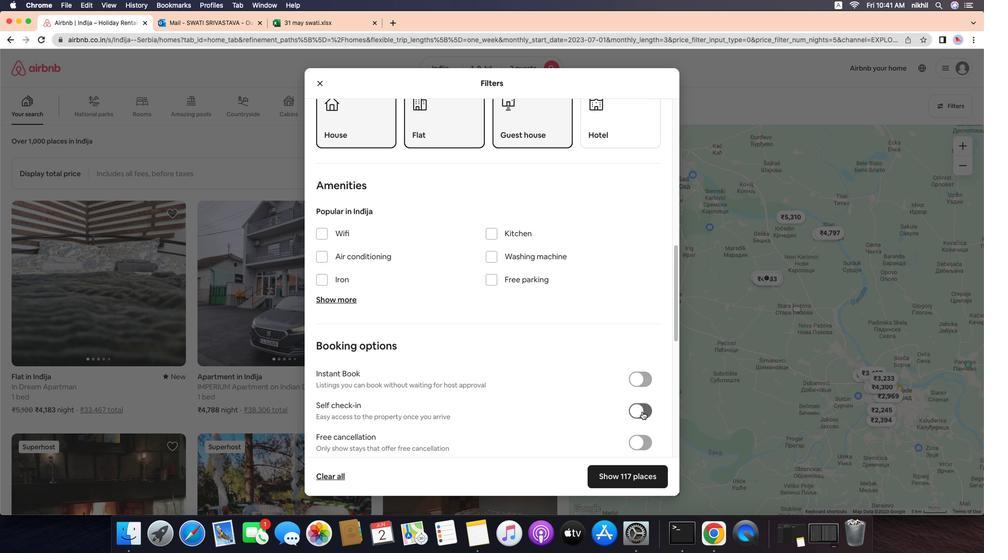 
Action: Mouse pressed left at (628, 406)
Screenshot: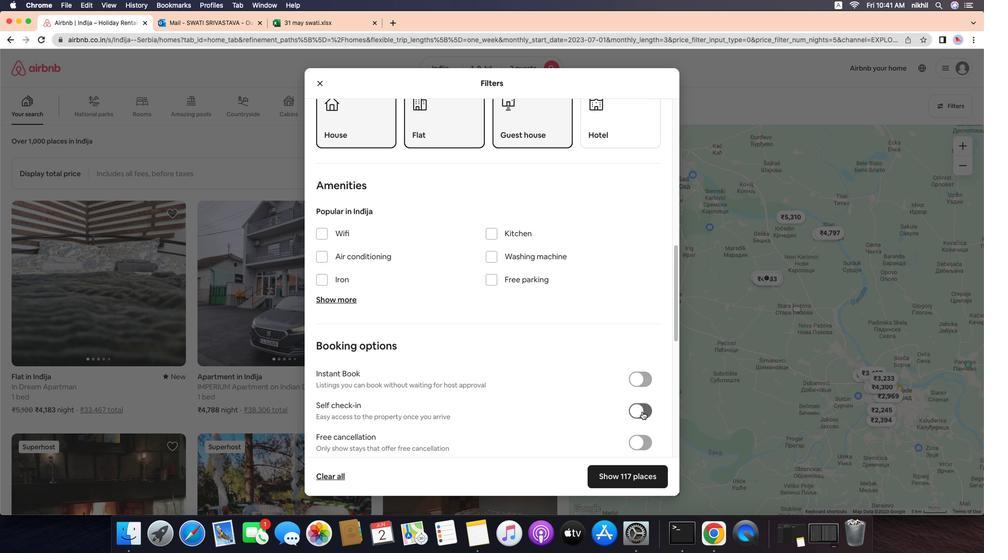 
Action: Mouse moved to (554, 403)
Screenshot: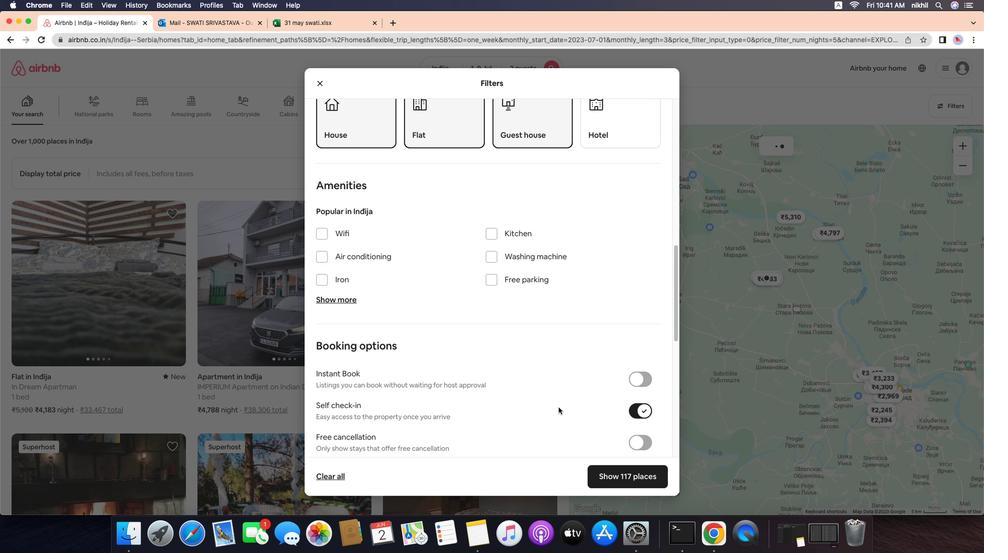 
Action: Mouse scrolled (554, 403) with delta (51, 5)
Screenshot: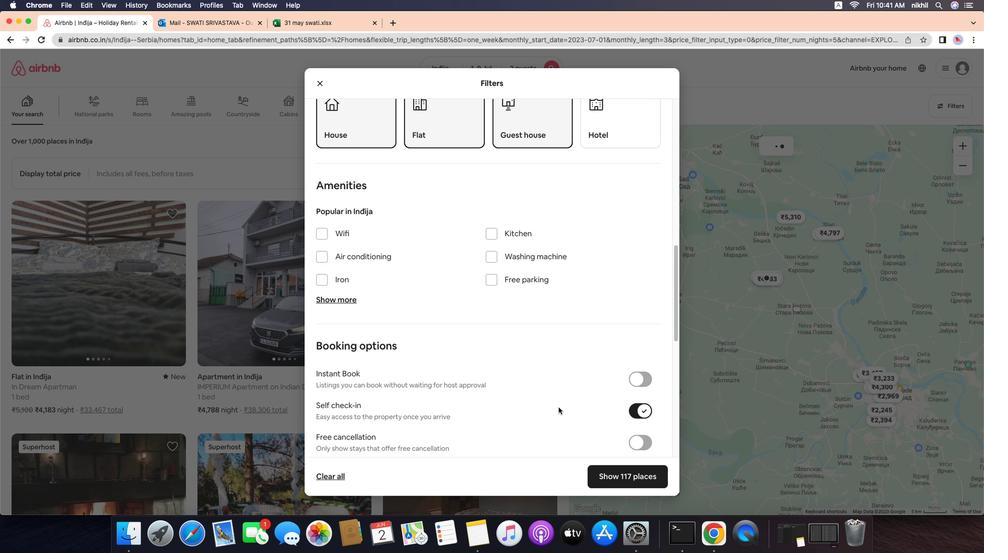
Action: Mouse moved to (554, 403)
Screenshot: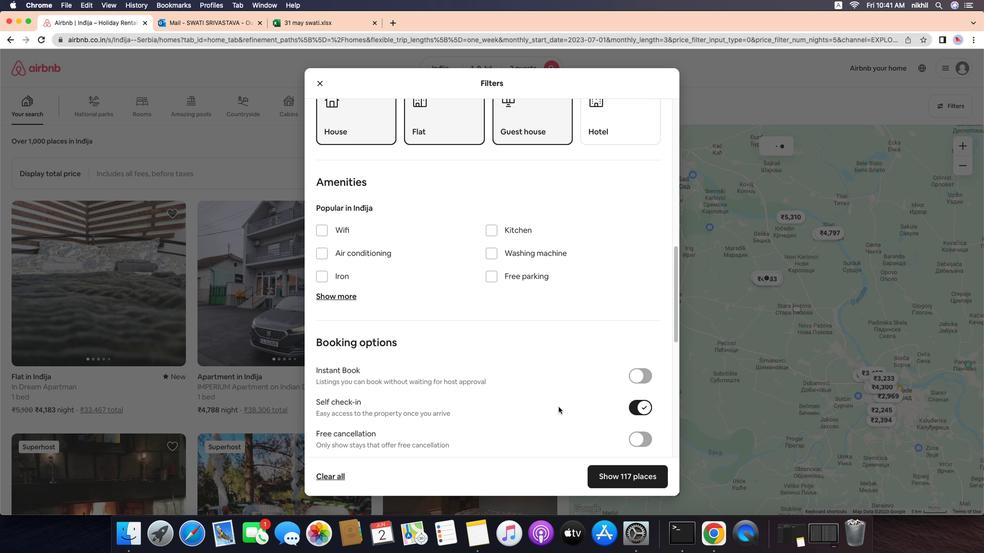 
Action: Mouse scrolled (554, 403) with delta (51, 5)
Screenshot: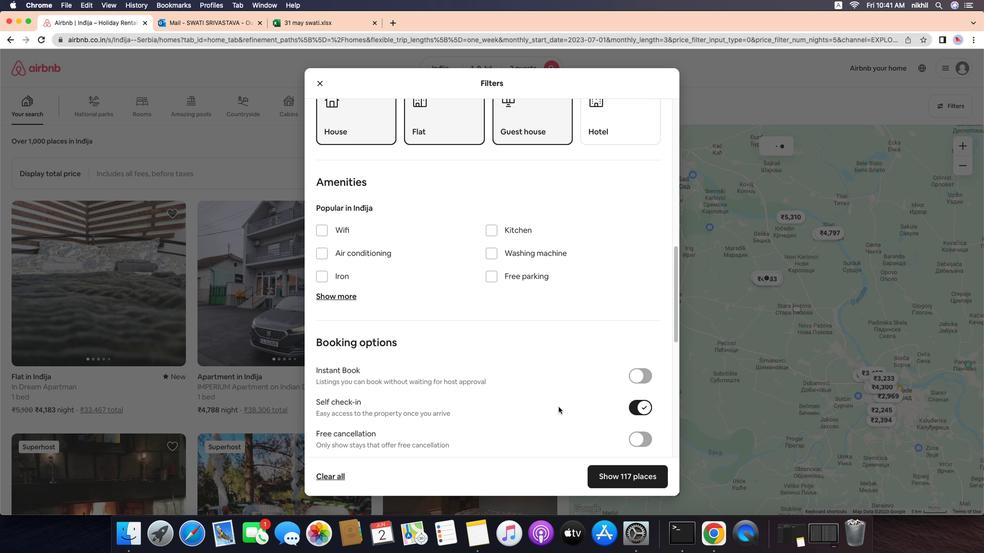 
Action: Mouse moved to (554, 402)
Screenshot: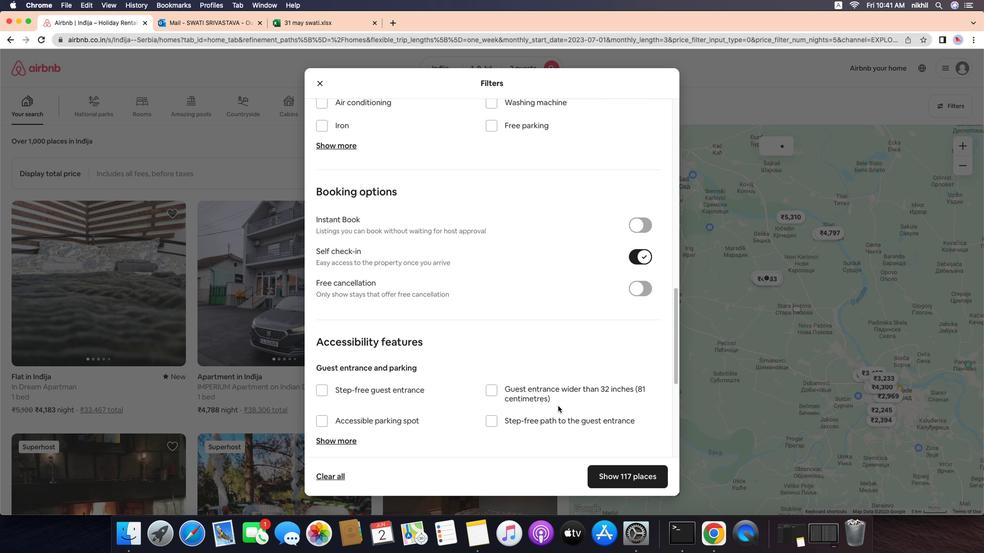 
Action: Mouse scrolled (554, 402) with delta (51, 3)
Screenshot: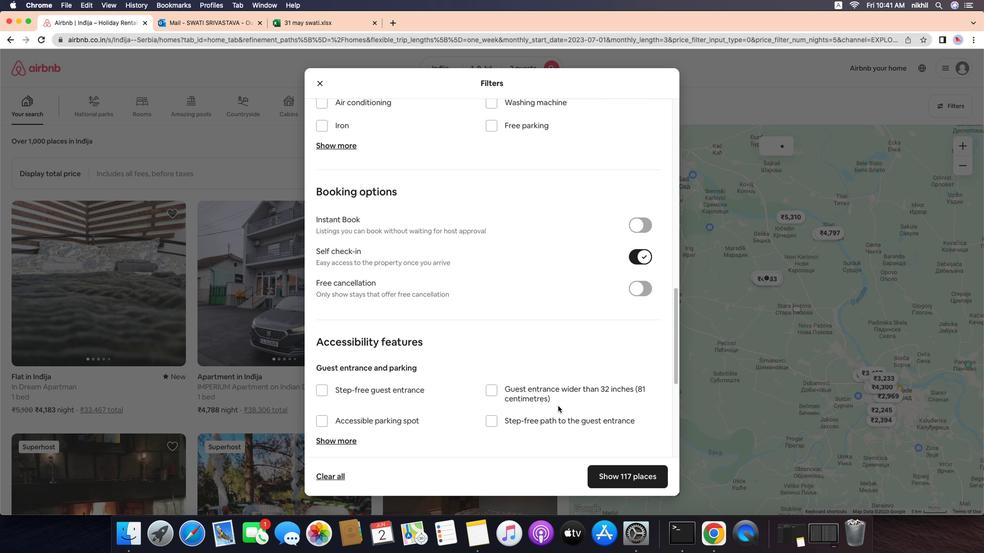
Action: Mouse moved to (554, 402)
Screenshot: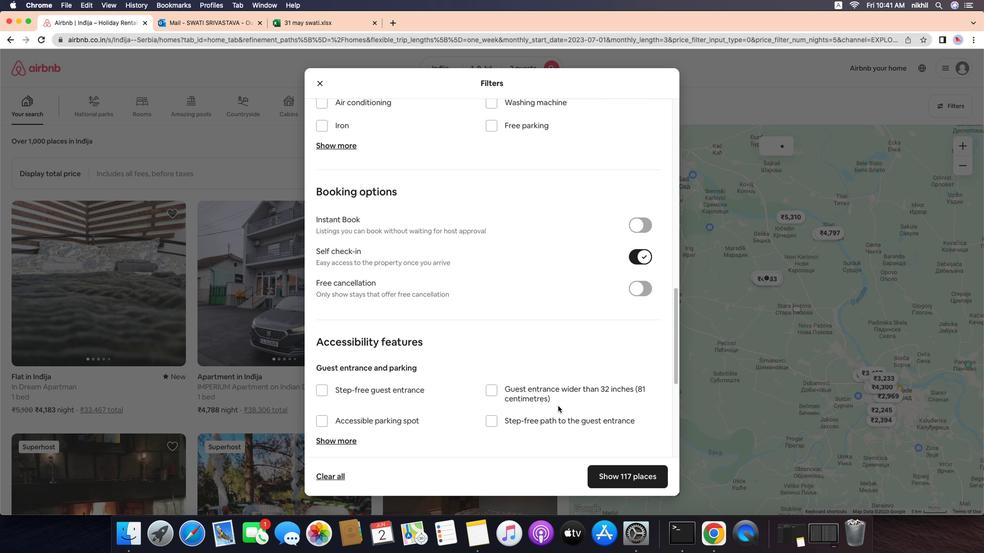 
Action: Mouse scrolled (554, 402) with delta (51, 2)
Screenshot: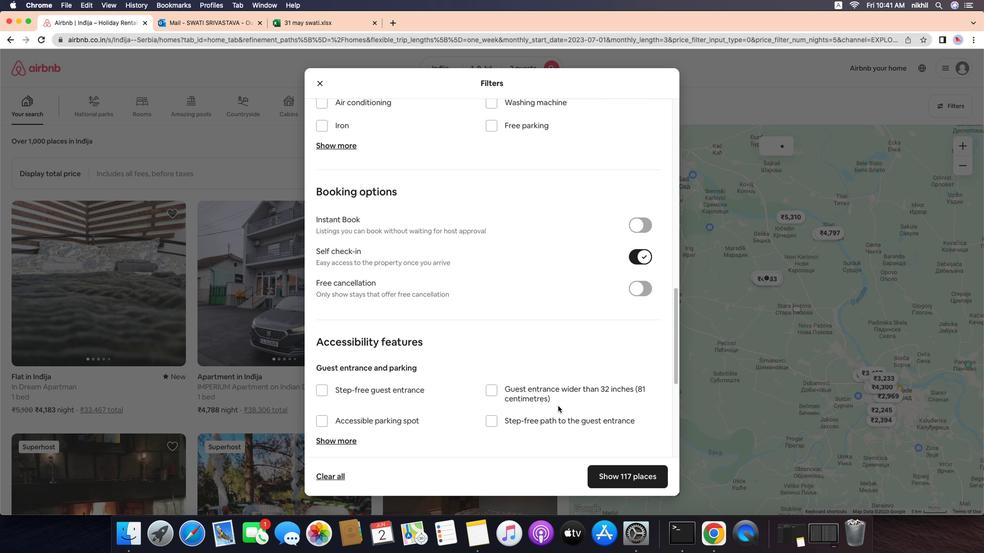 
Action: Mouse moved to (553, 402)
Screenshot: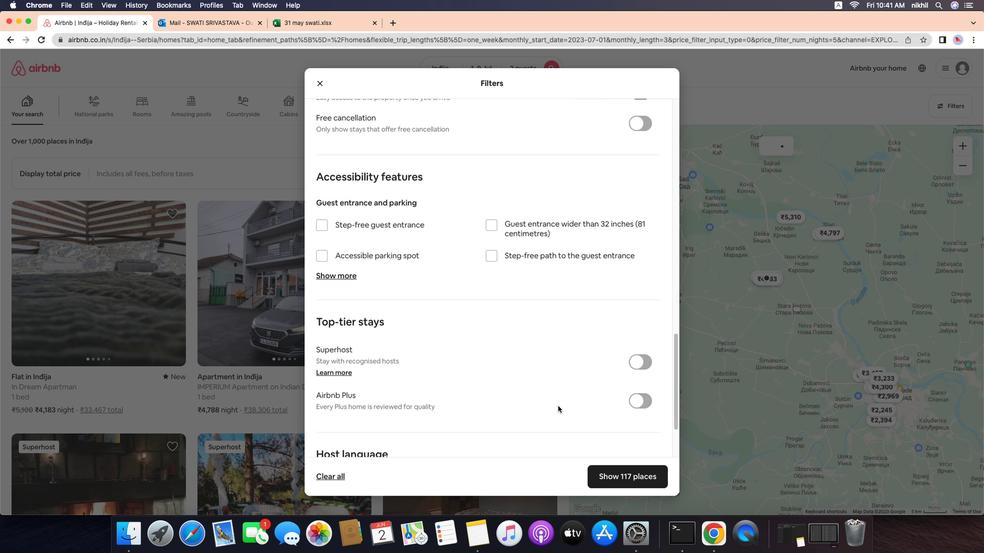 
Action: Mouse scrolled (553, 402) with delta (51, 2)
Screenshot: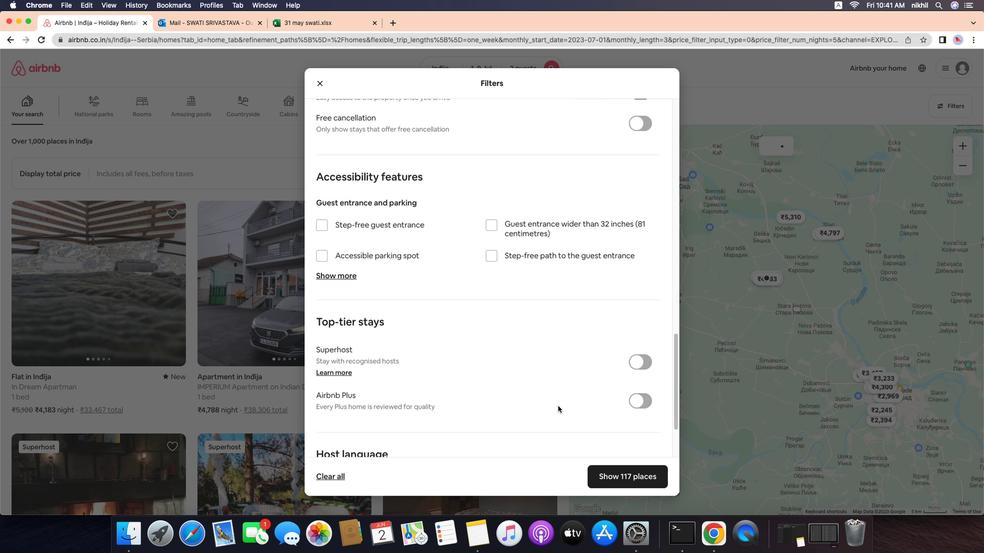 
Action: Mouse moved to (553, 401)
Screenshot: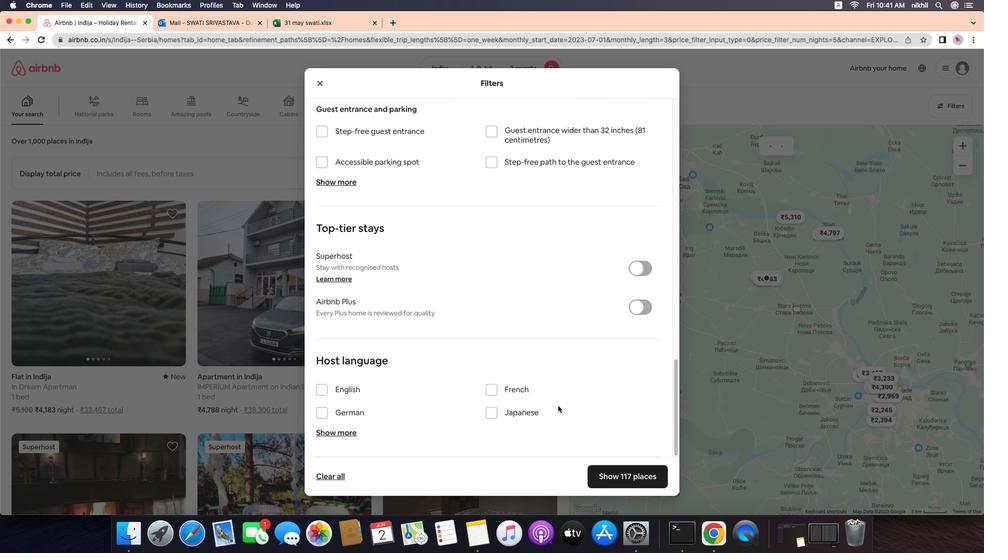 
Action: Mouse scrolled (553, 401) with delta (51, 5)
Screenshot: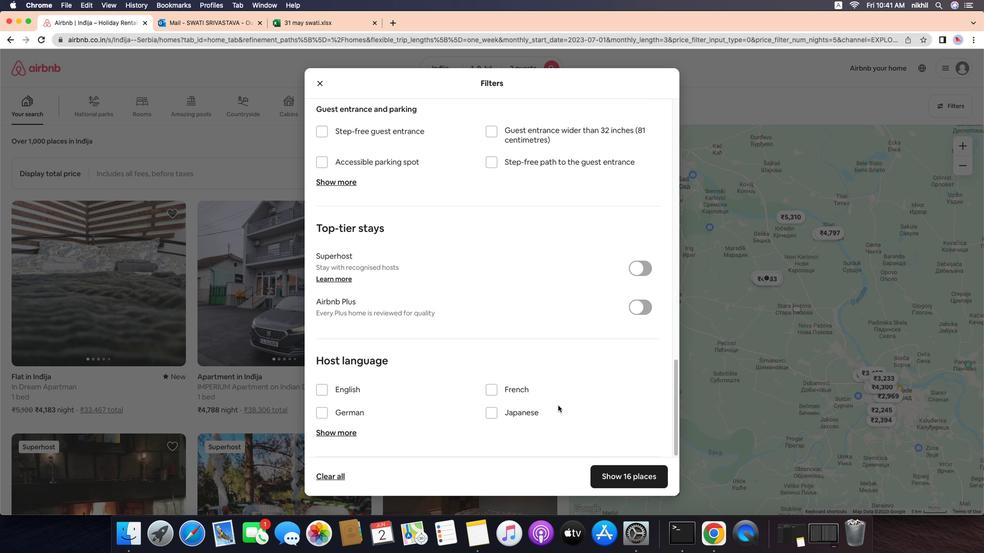 
Action: Mouse scrolled (553, 401) with delta (51, 5)
Screenshot: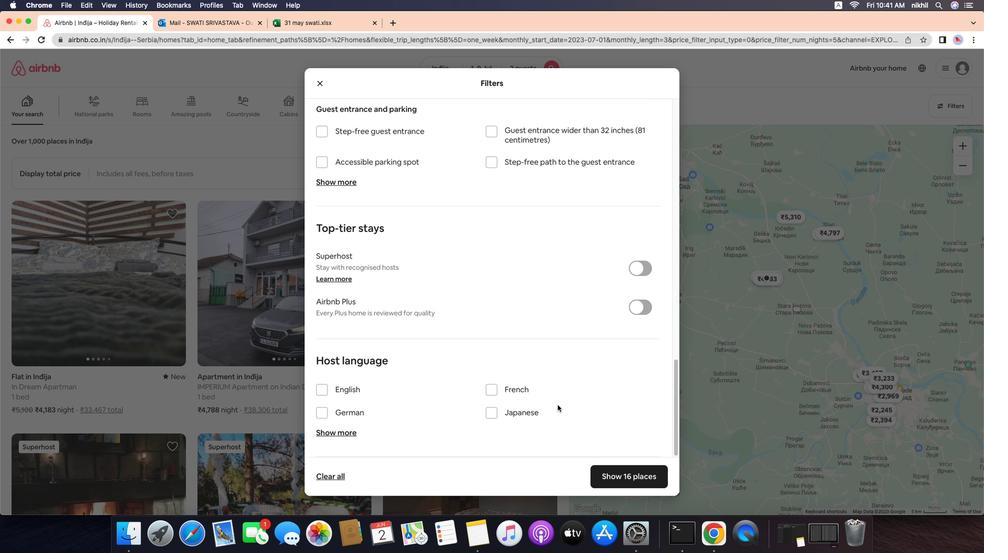 
Action: Mouse scrolled (553, 401) with delta (51, 3)
Screenshot: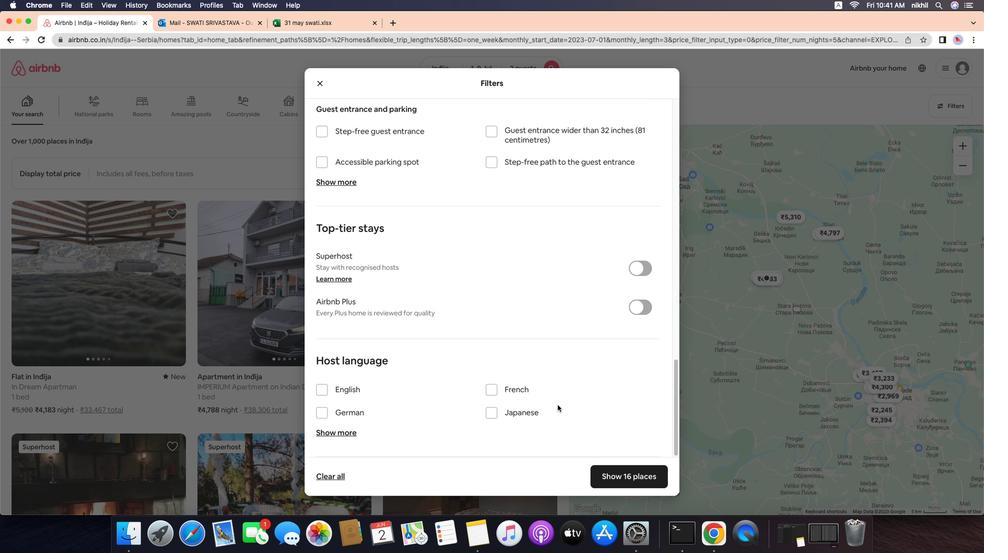 
Action: Mouse moved to (553, 401)
Screenshot: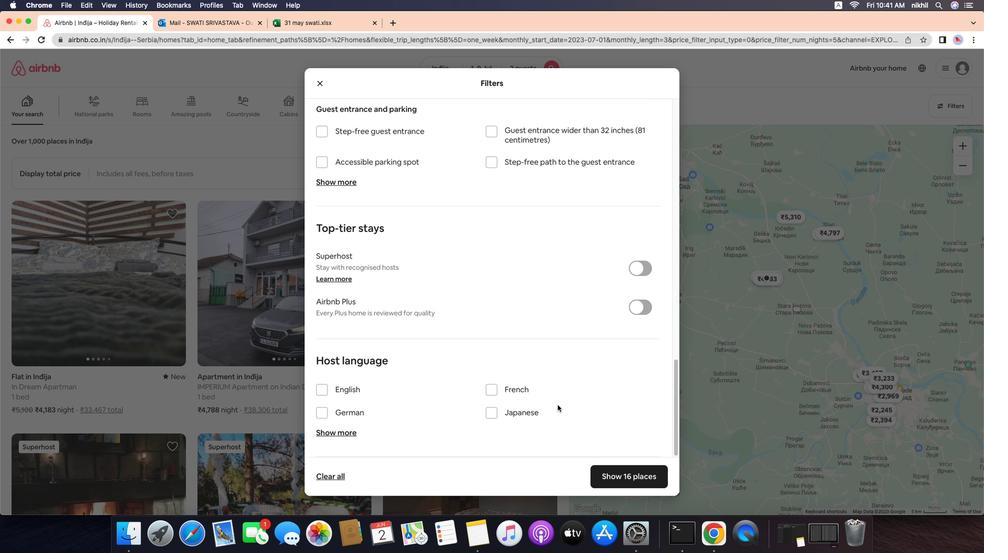 
Action: Mouse scrolled (553, 401) with delta (51, 2)
Screenshot: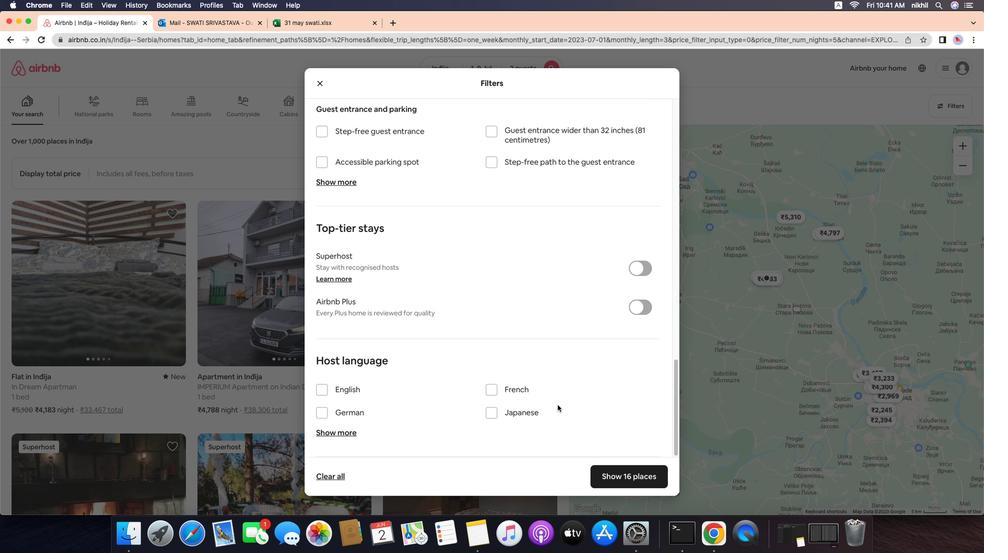 
Action: Mouse moved to (553, 400)
Screenshot: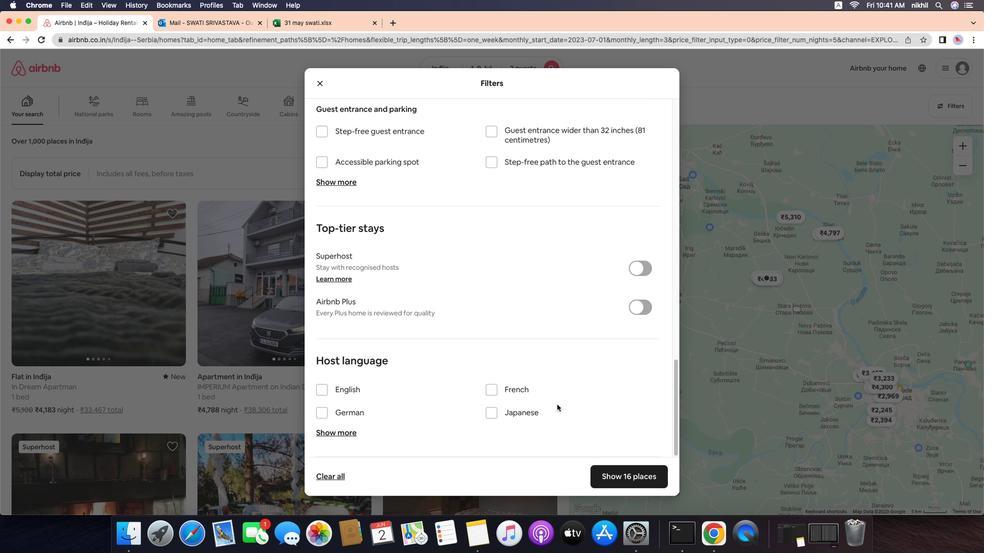 
Action: Mouse scrolled (553, 400) with delta (51, 2)
Screenshot: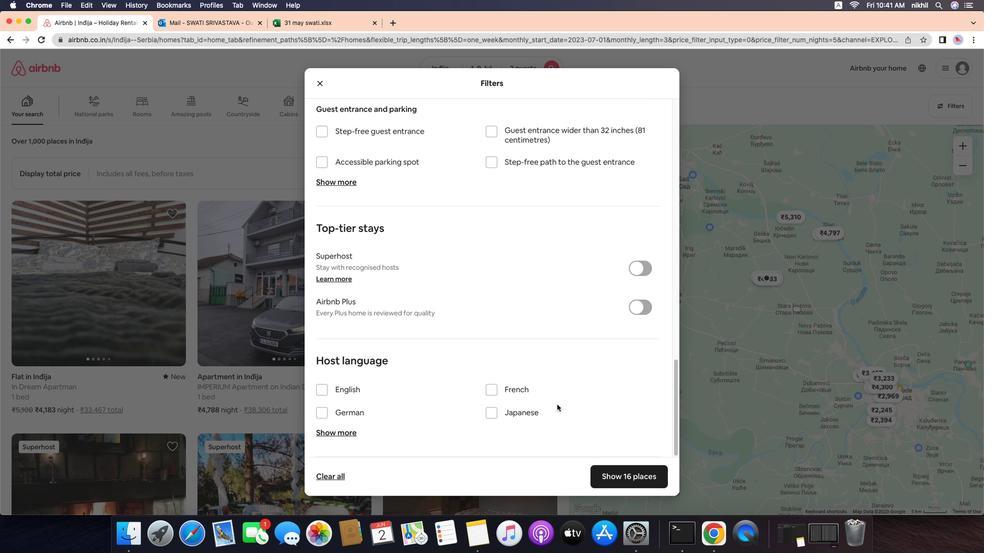 
Action: Mouse moved to (352, 386)
Screenshot: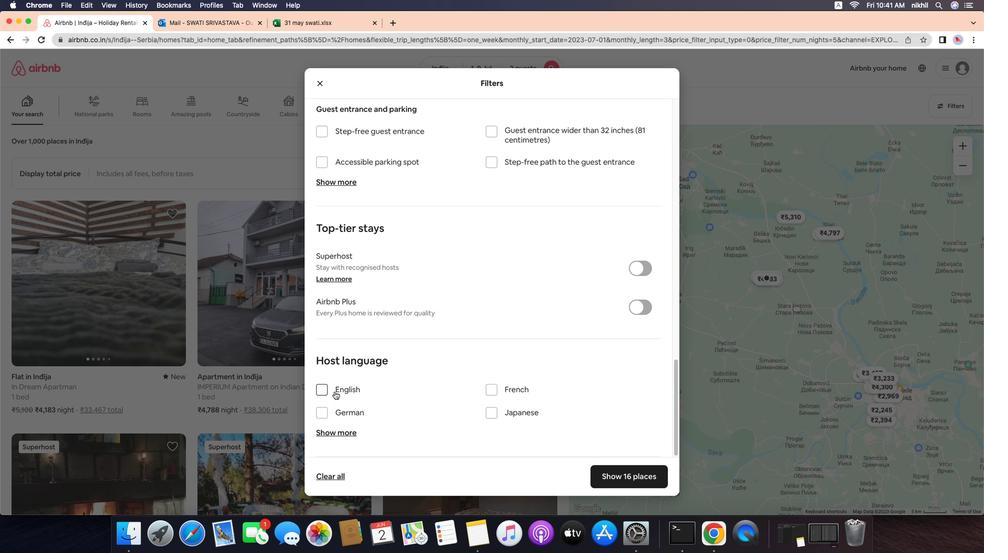 
Action: Mouse pressed left at (352, 386)
Screenshot: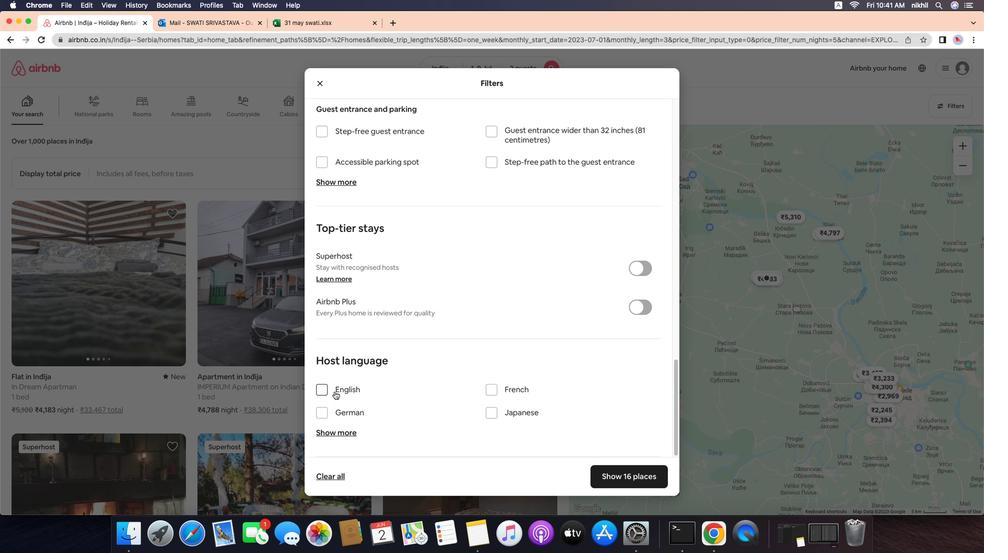 
Action: Mouse moved to (610, 473)
Screenshot: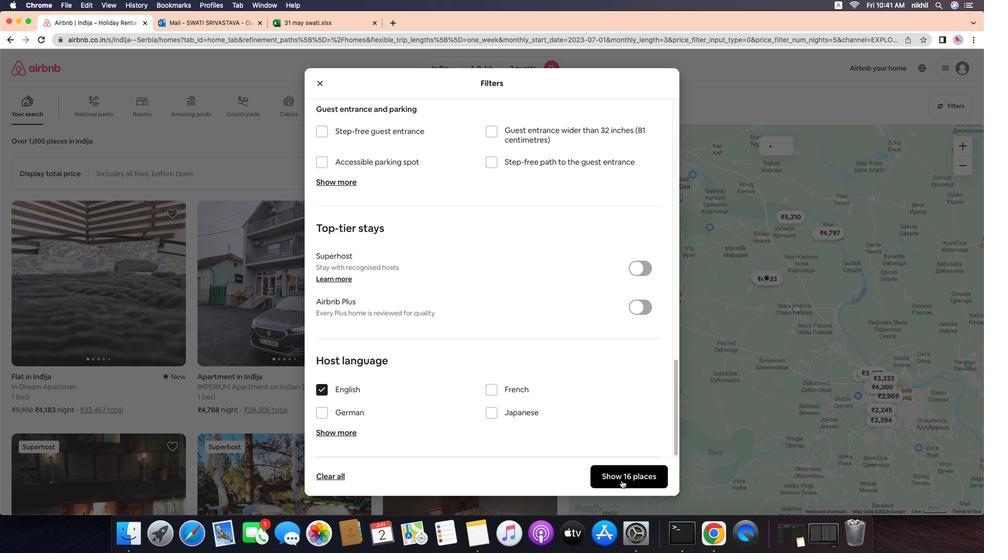 
Action: Mouse pressed left at (610, 473)
Screenshot: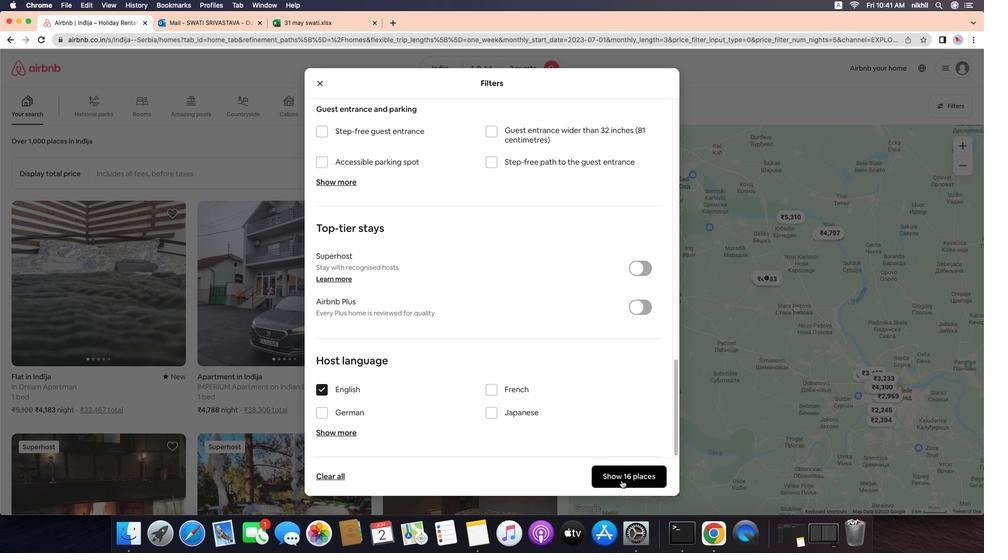 
Action: Mouse moved to (425, 149)
Screenshot: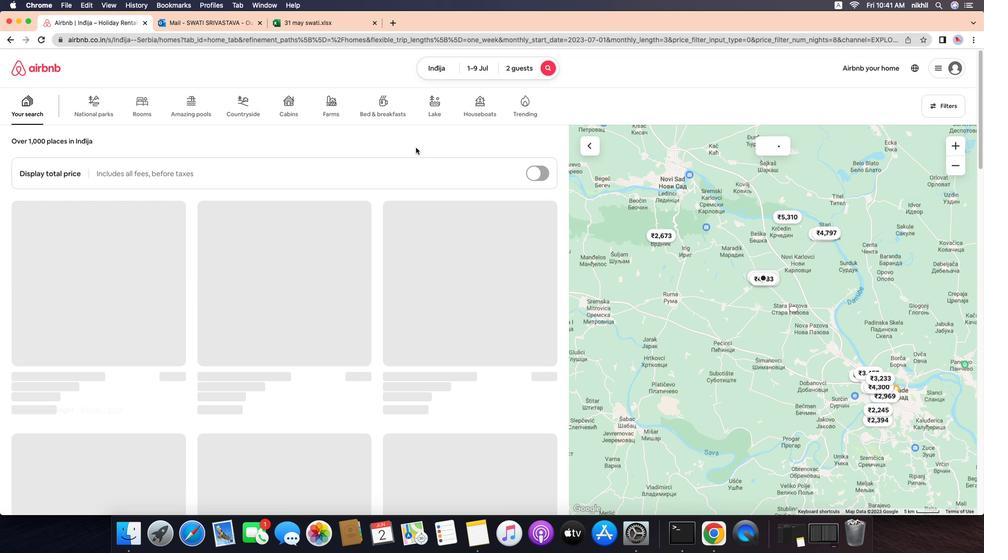 
